 Task: Open Card Tax Planning Review in Board Branding and Messaging Strategies to Workspace Agile Coaching and add a team member Softage.1@softage.net, a label Red, a checklist Dance, an attachment from your google drive, a color Red and finally, add a card description 'Plan and execute company team-building workshop' and a comment 'This task requires us to stay focused on the end goal and not get sidetracked by distractions.'. Add a start date 'Jan 01, 1900' with a due date 'Jan 08, 1900'
Action: Mouse moved to (246, 139)
Screenshot: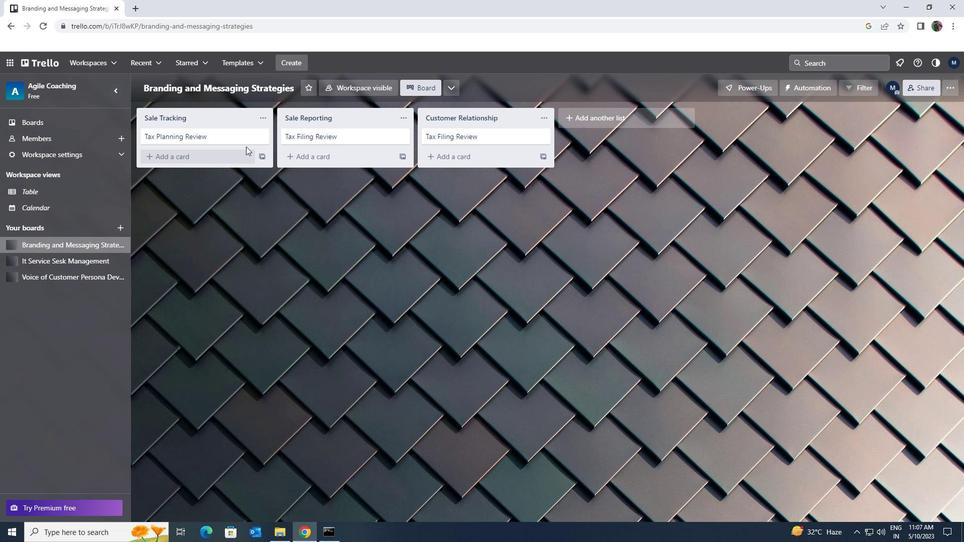 
Action: Mouse pressed left at (246, 139)
Screenshot: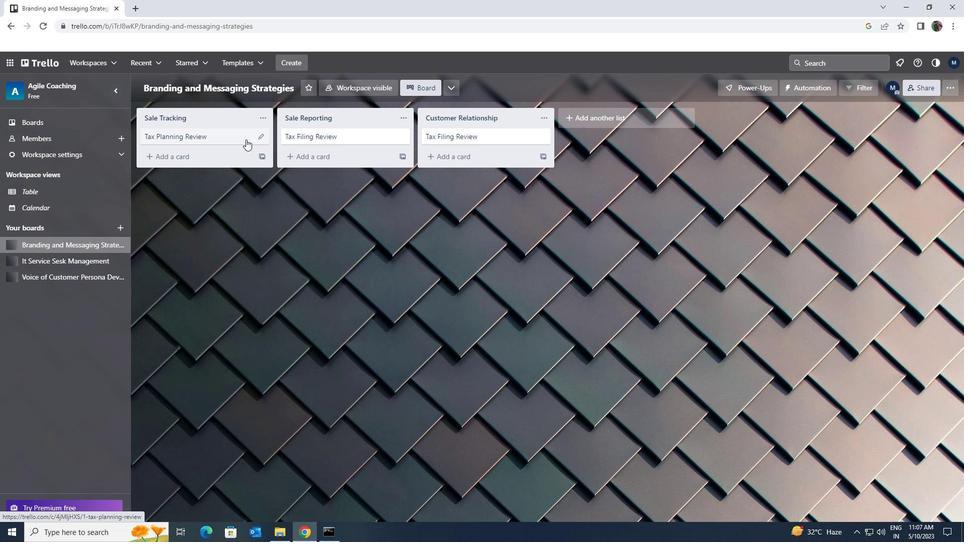 
Action: Mouse moved to (597, 140)
Screenshot: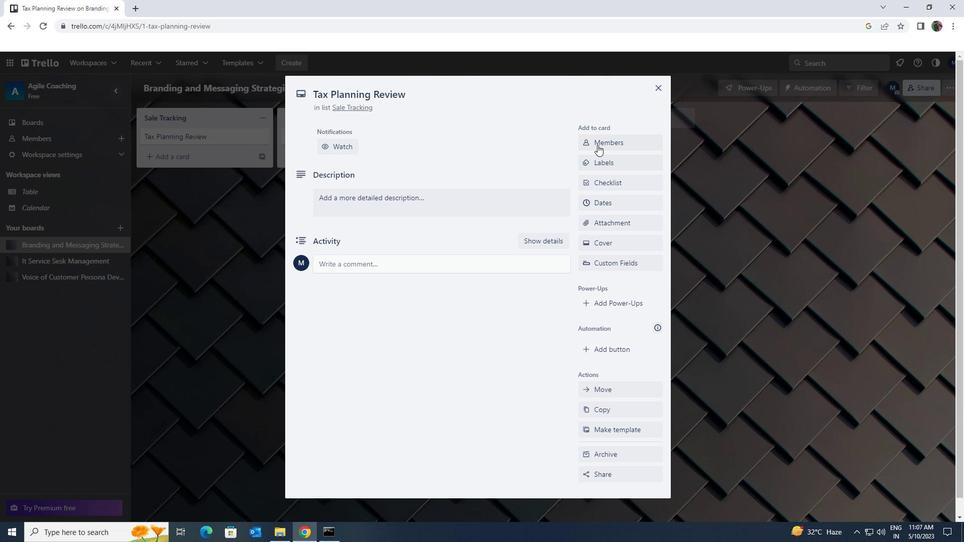 
Action: Mouse pressed left at (597, 140)
Screenshot: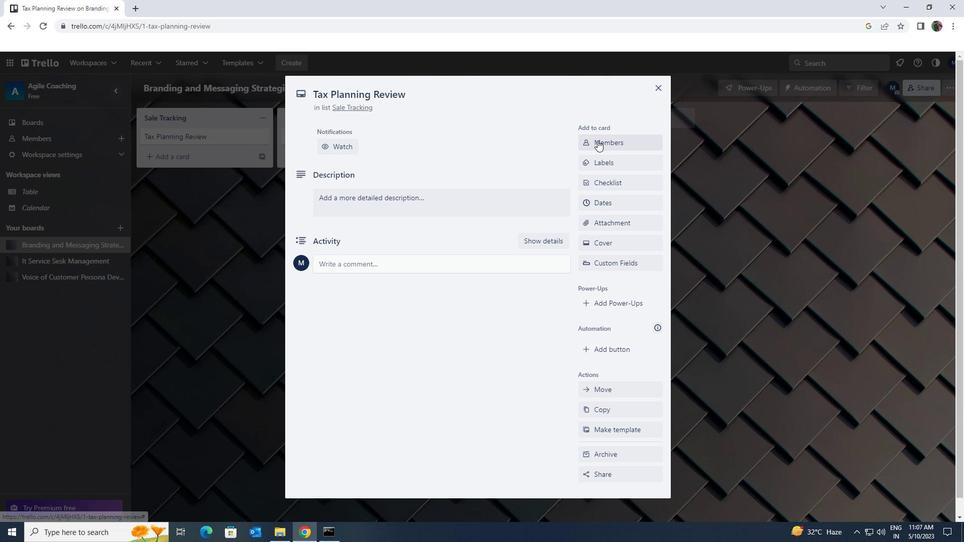 
Action: Mouse moved to (614, 185)
Screenshot: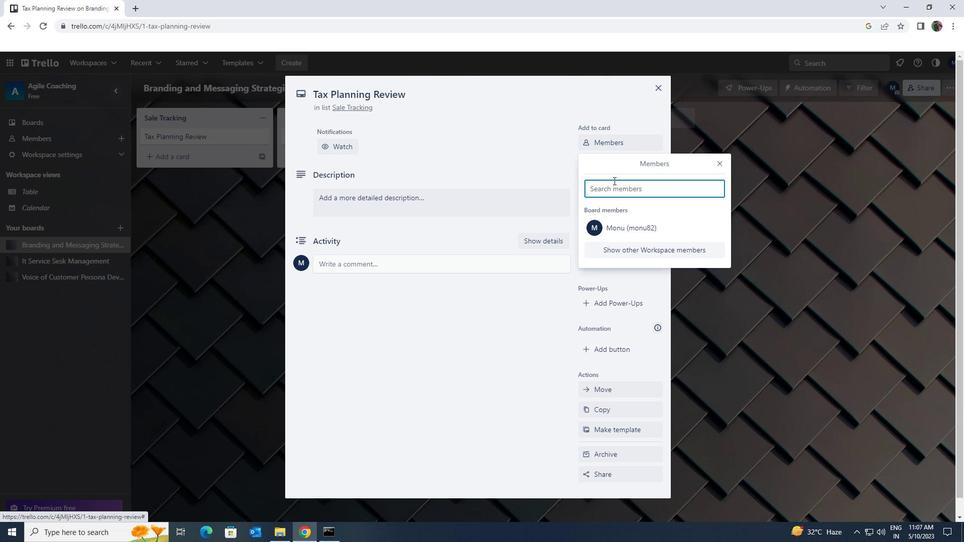 
Action: Mouse pressed left at (614, 185)
Screenshot: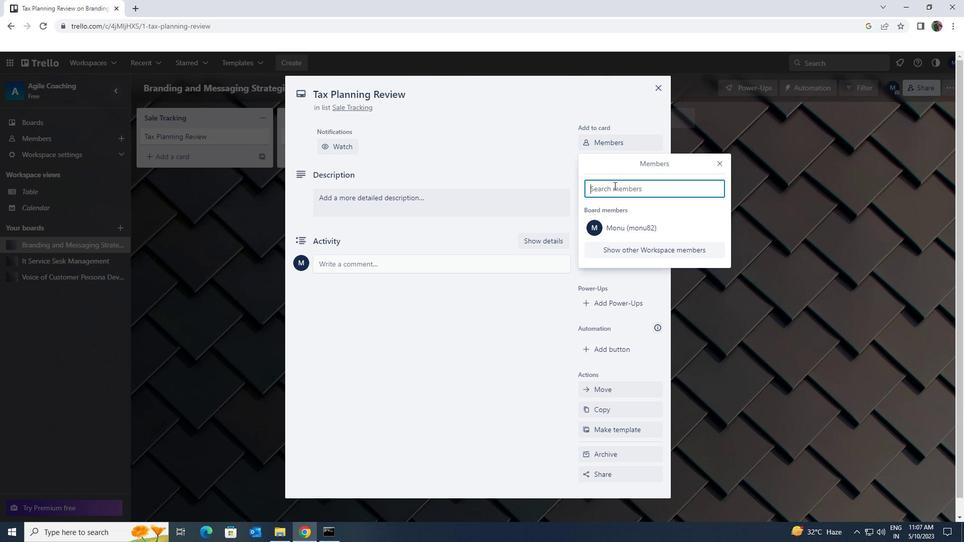 
Action: Key pressed <Key.shift><Key.shift><Key.shift>SOFTAGE.1<Key.shift>@<Key.shift>SOFTAGE.NET
Screenshot: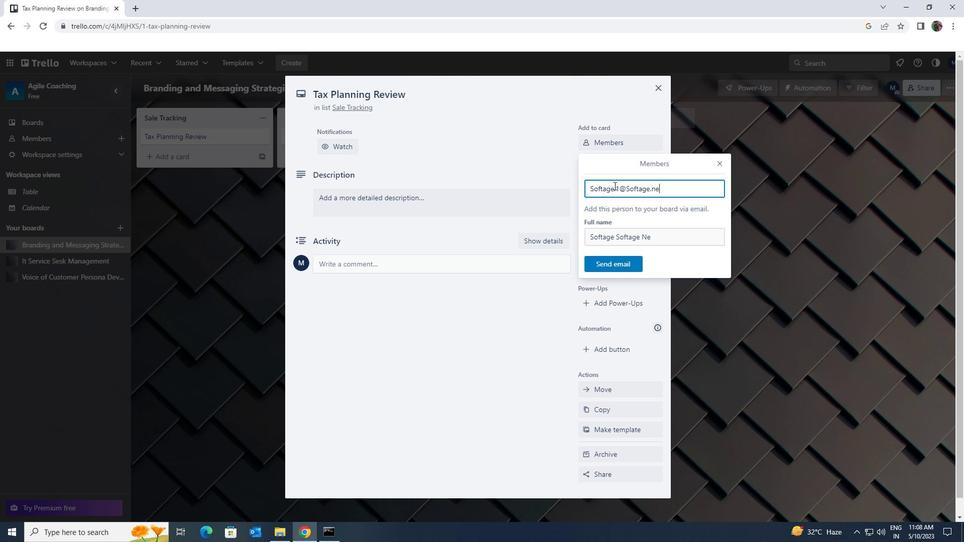 
Action: Mouse moved to (623, 261)
Screenshot: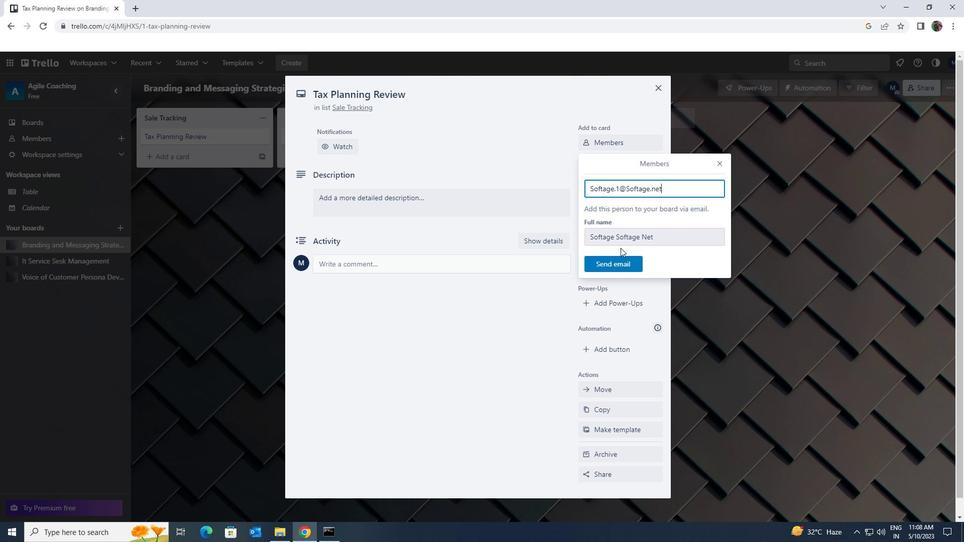 
Action: Mouse pressed left at (623, 261)
Screenshot: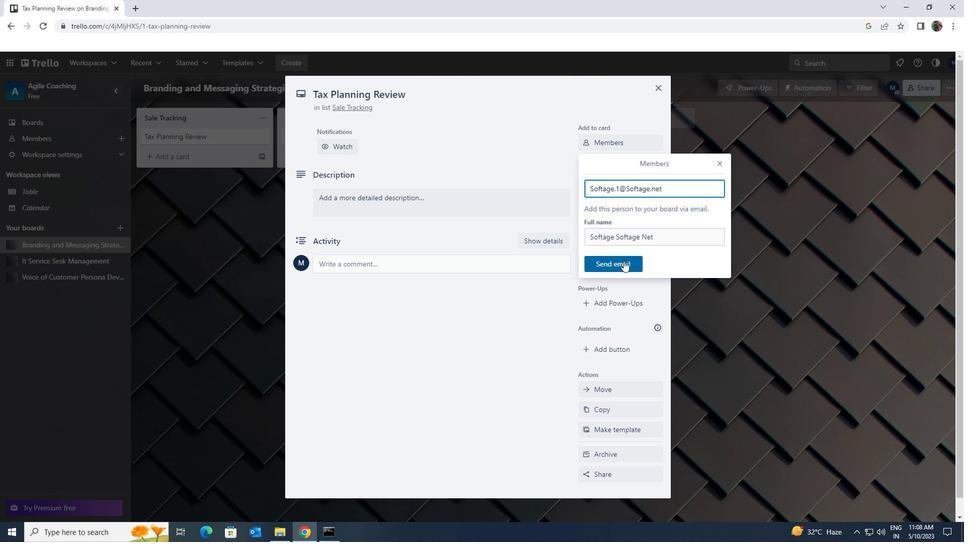
Action: Mouse moved to (617, 200)
Screenshot: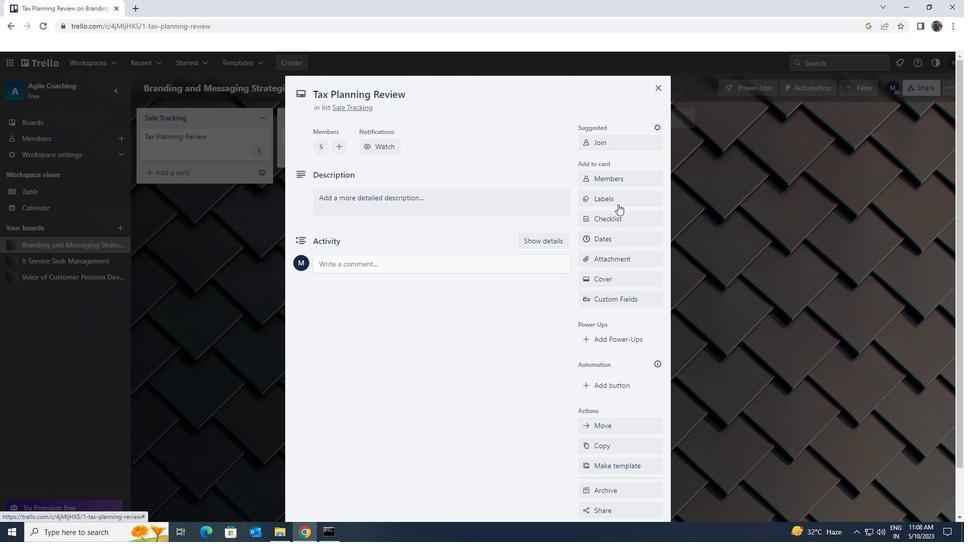 
Action: Mouse pressed left at (617, 200)
Screenshot: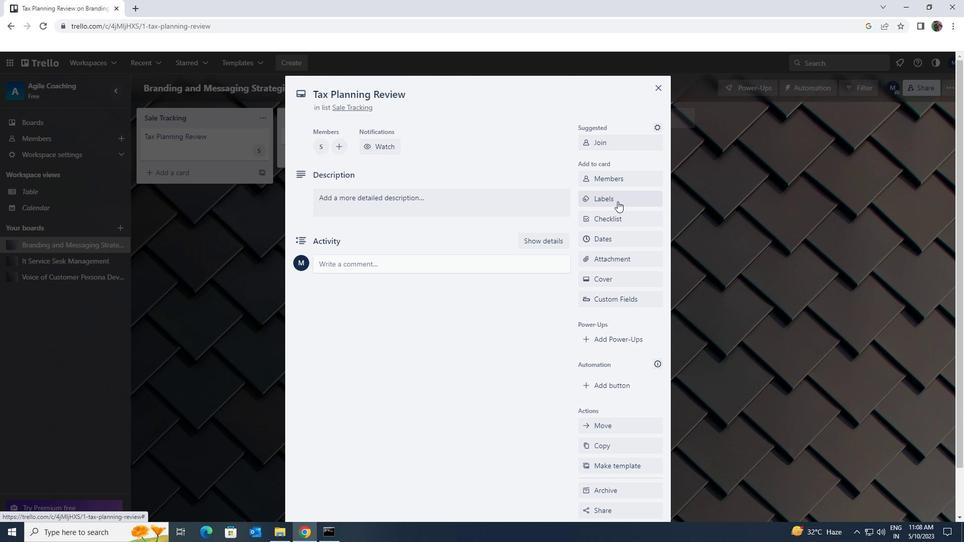 
Action: Mouse moved to (641, 394)
Screenshot: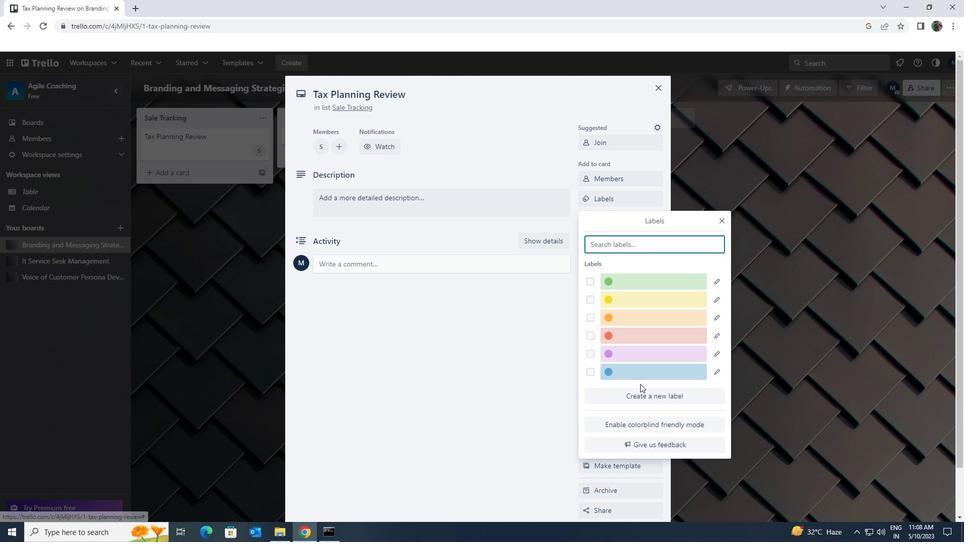 
Action: Mouse pressed left at (641, 394)
Screenshot: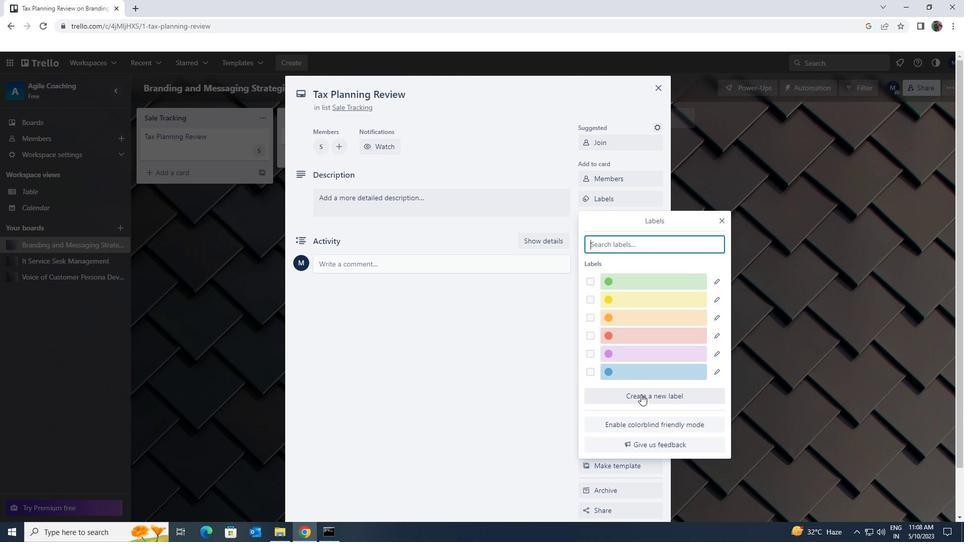 
Action: Mouse moved to (679, 382)
Screenshot: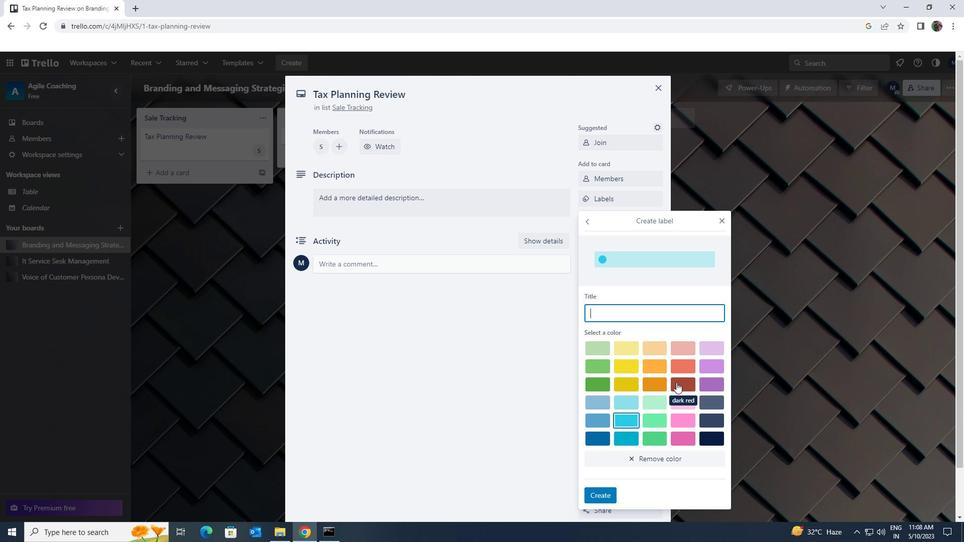 
Action: Mouse pressed left at (679, 382)
Screenshot: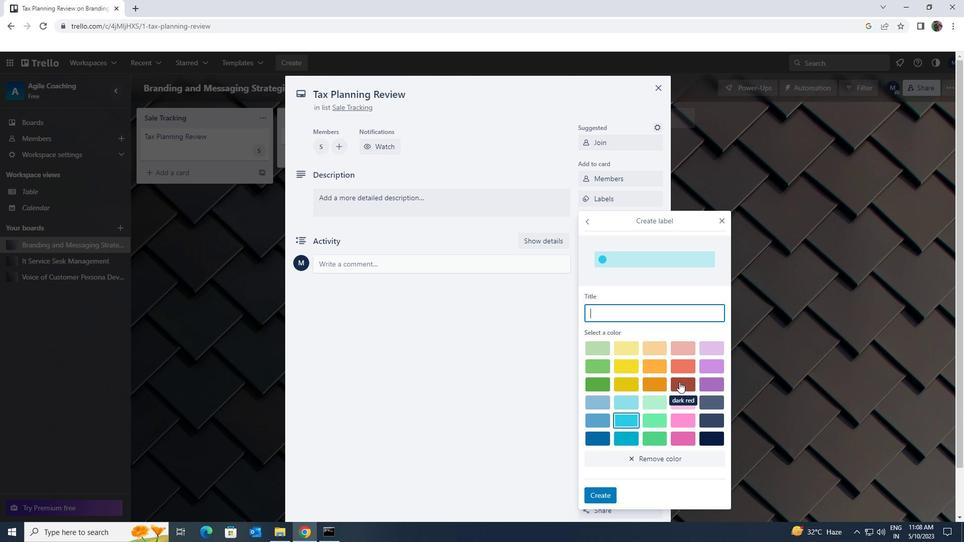 
Action: Mouse moved to (605, 494)
Screenshot: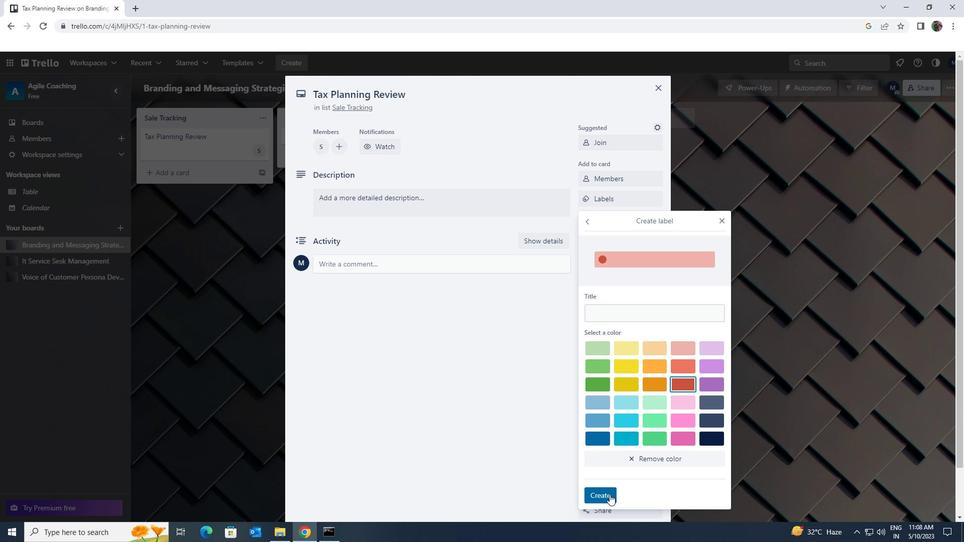 
Action: Mouse pressed left at (605, 494)
Screenshot: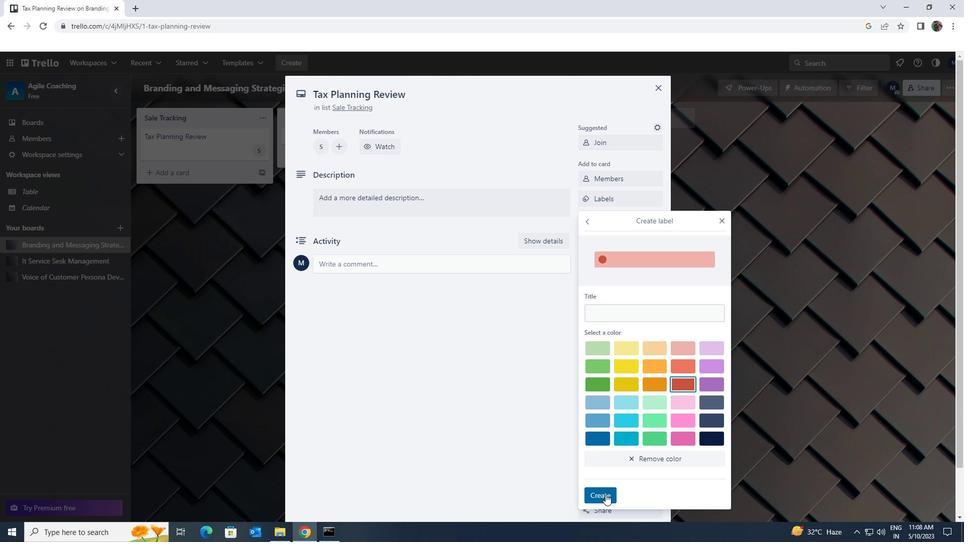 
Action: Mouse moved to (718, 221)
Screenshot: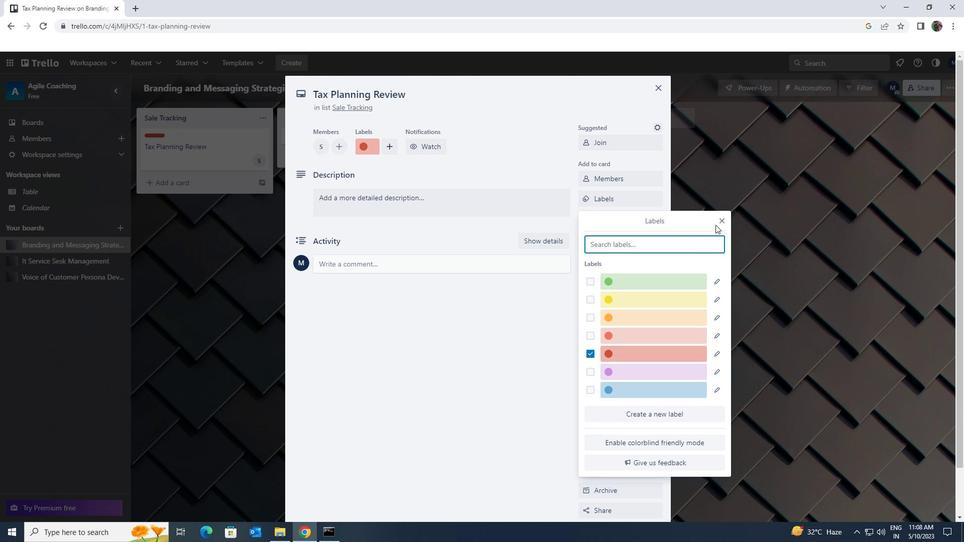 
Action: Mouse pressed left at (718, 221)
Screenshot: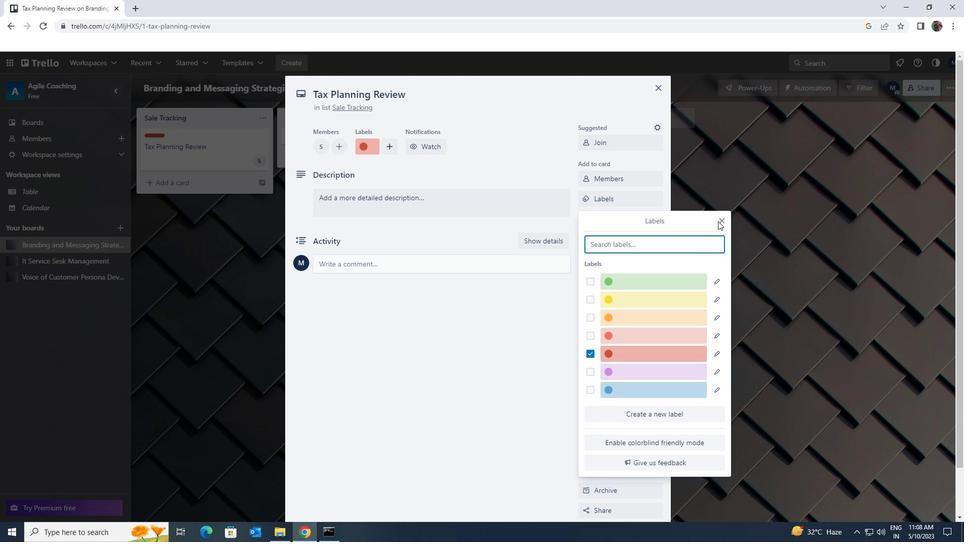 
Action: Mouse moved to (726, 219)
Screenshot: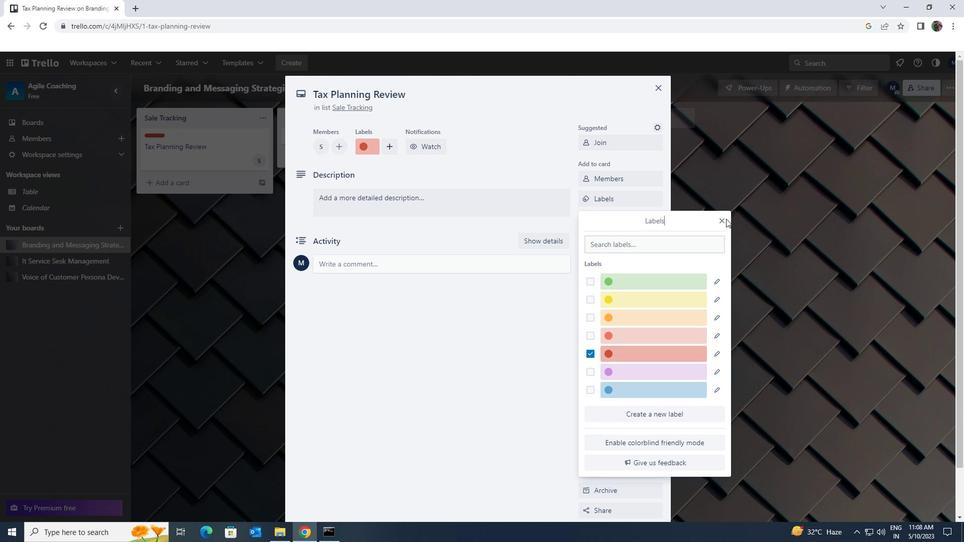 
Action: Mouse pressed left at (726, 219)
Screenshot: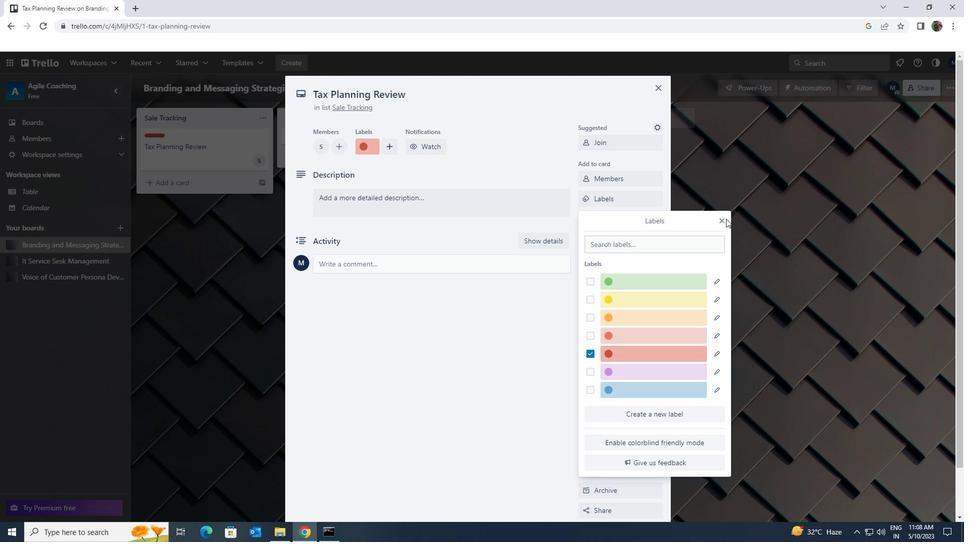 
Action: Mouse moved to (722, 222)
Screenshot: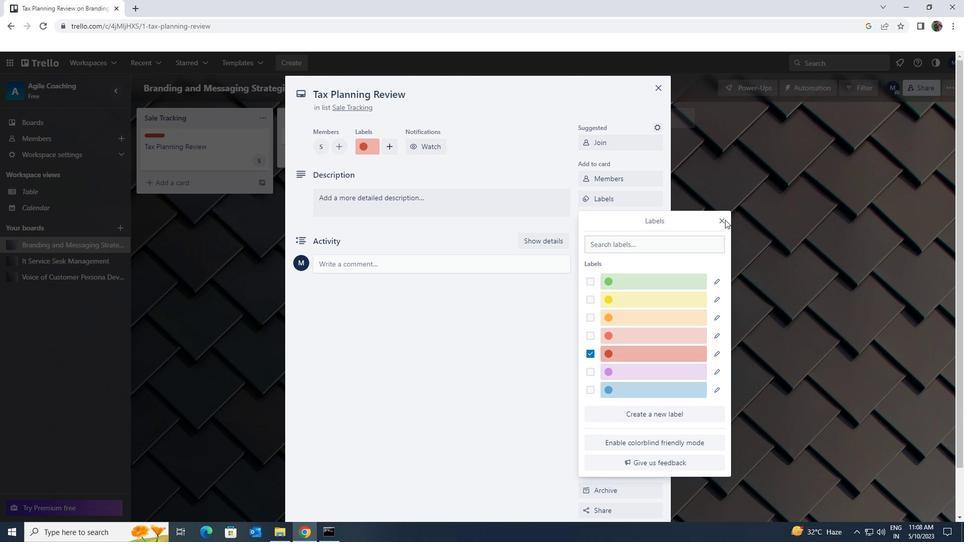 
Action: Mouse pressed left at (722, 222)
Screenshot: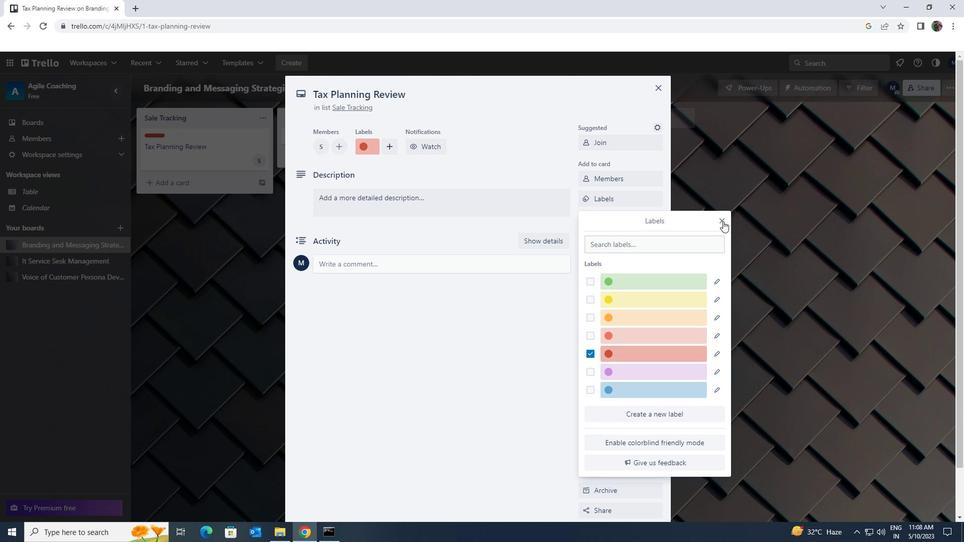 
Action: Mouse moved to (649, 219)
Screenshot: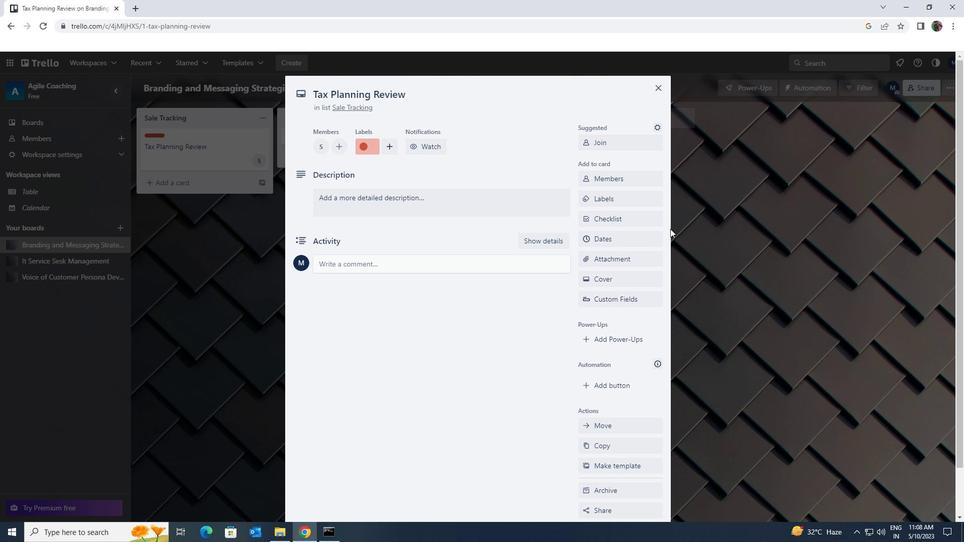 
Action: Mouse pressed left at (649, 219)
Screenshot: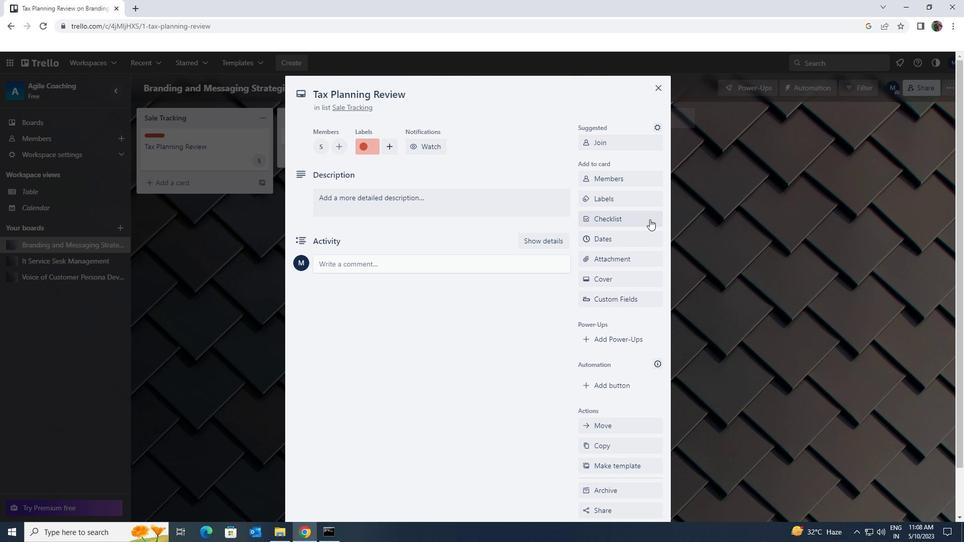 
Action: Mouse moved to (637, 269)
Screenshot: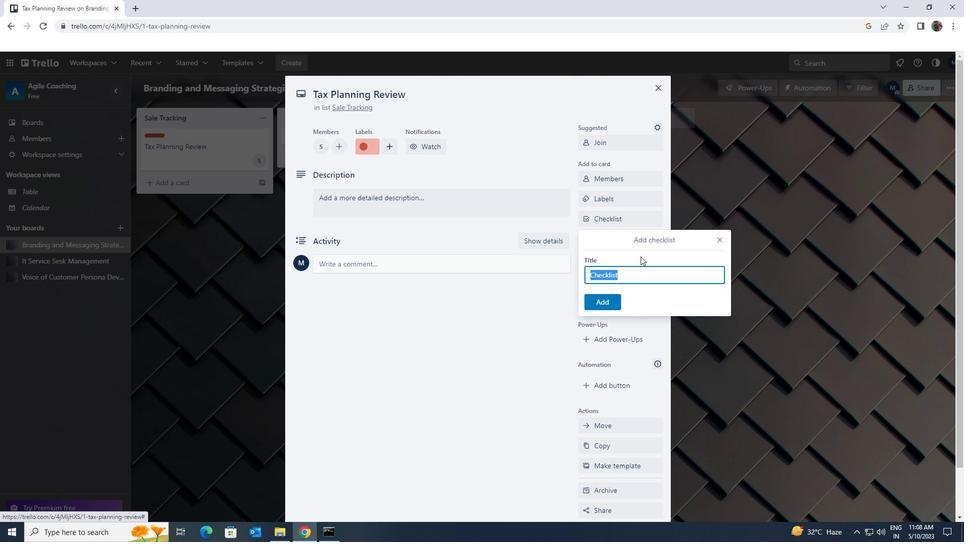 
Action: Key pressed <Key.shift>DANCE
Screenshot: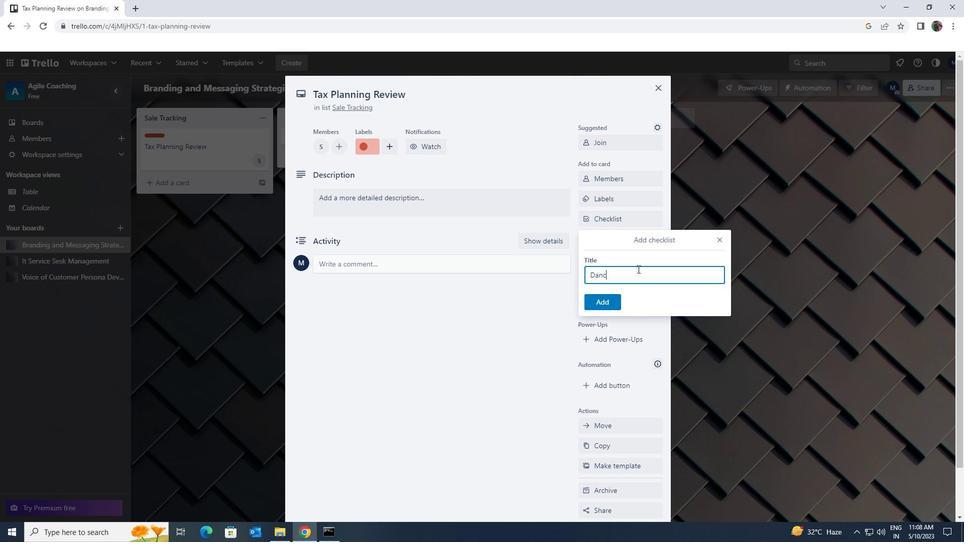 
Action: Mouse moved to (603, 301)
Screenshot: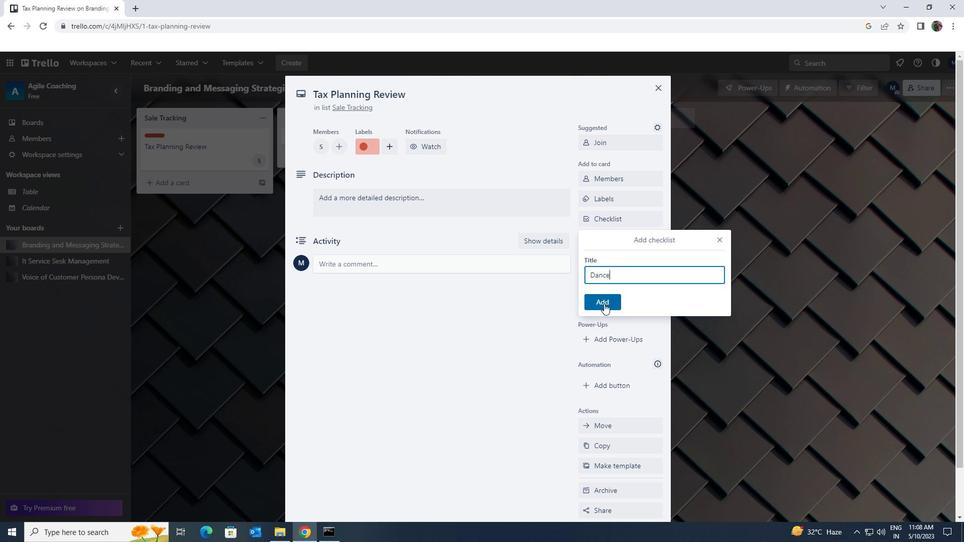 
Action: Mouse pressed left at (603, 301)
Screenshot: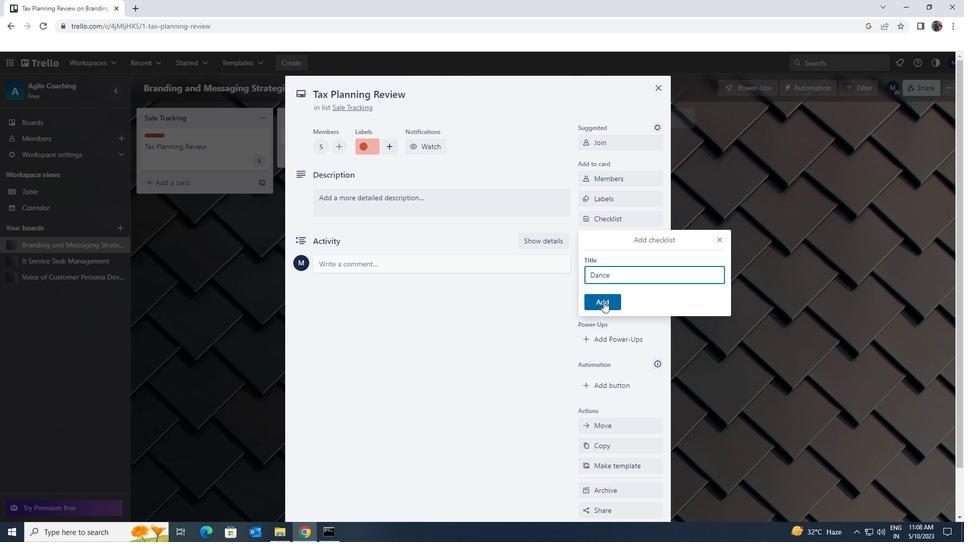 
Action: Mouse moved to (600, 259)
Screenshot: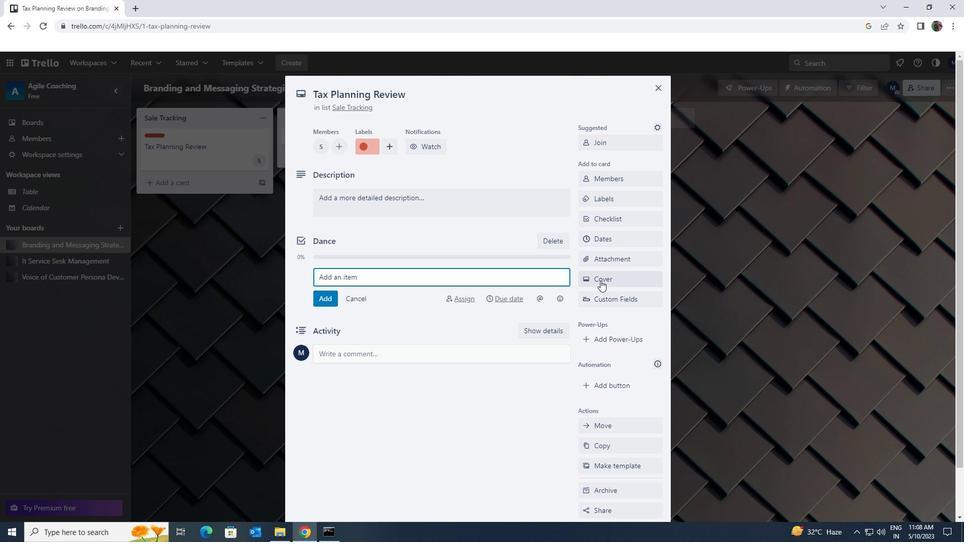 
Action: Mouse pressed left at (600, 259)
Screenshot: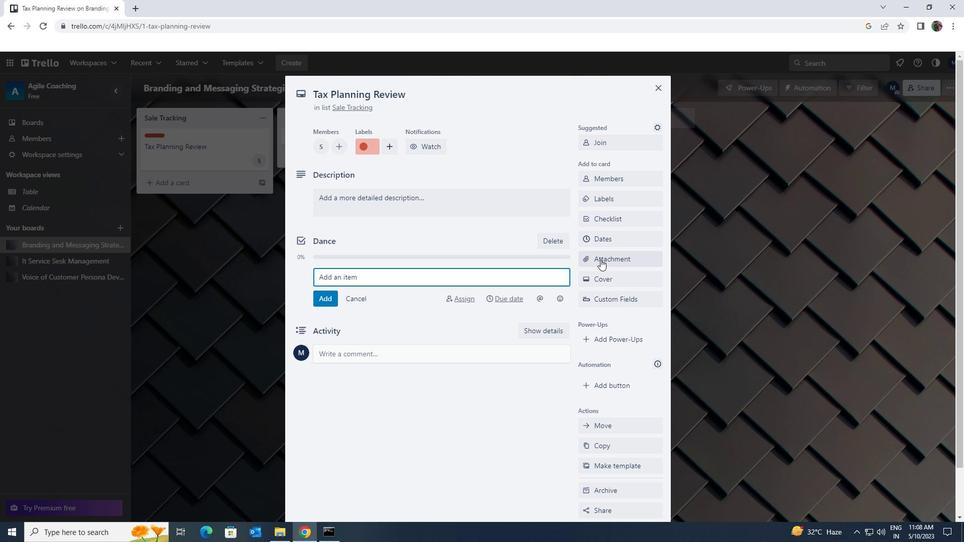 
Action: Mouse moved to (615, 336)
Screenshot: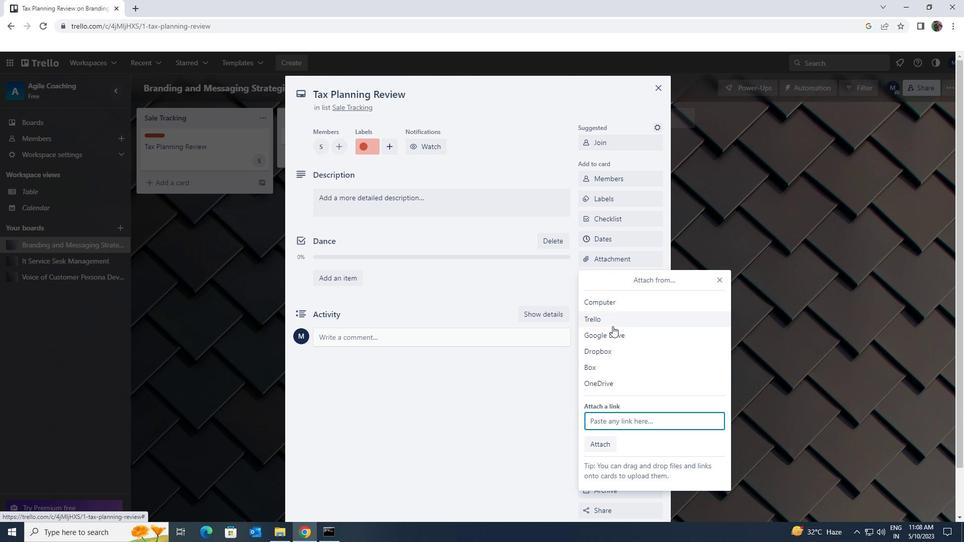 
Action: Mouse pressed left at (615, 336)
Screenshot: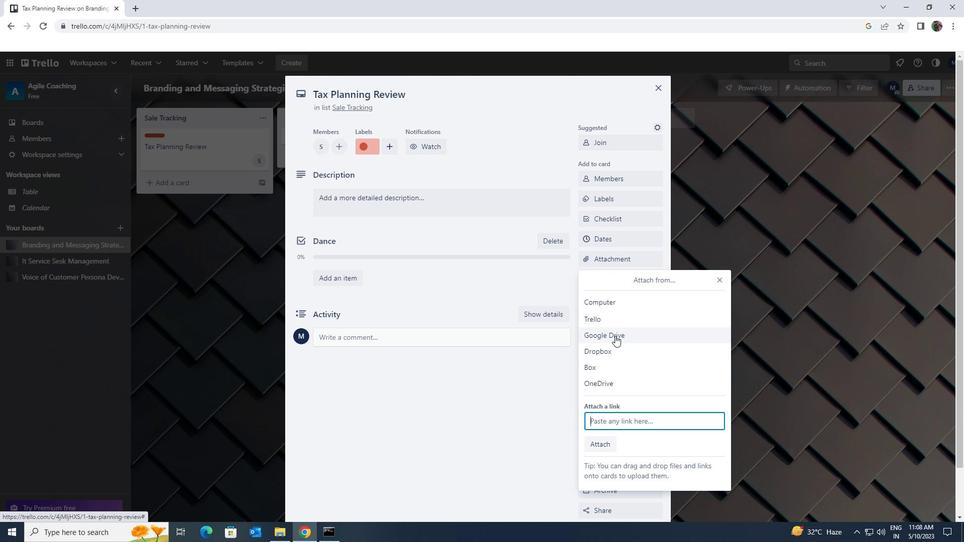 
Action: Mouse moved to (369, 365)
Screenshot: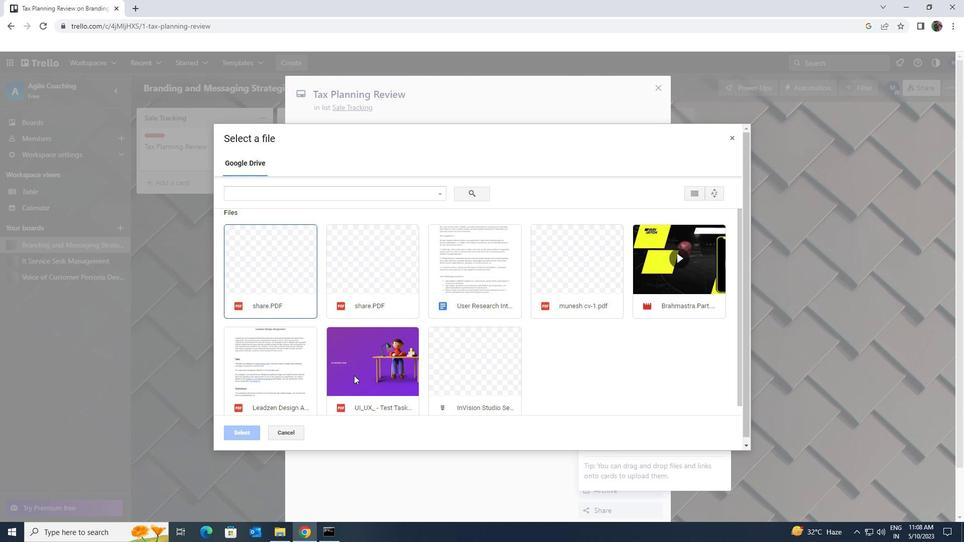 
Action: Mouse pressed left at (369, 365)
Screenshot: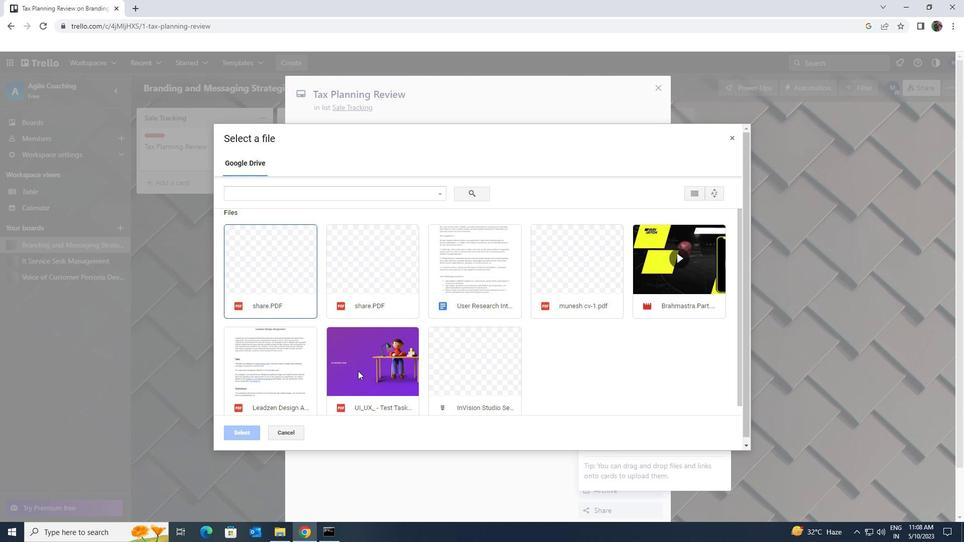 
Action: Mouse moved to (244, 433)
Screenshot: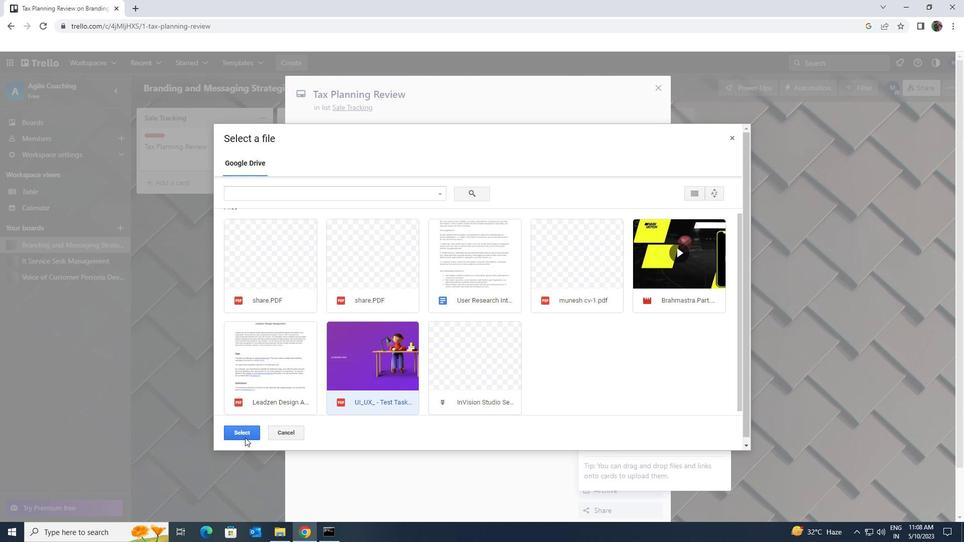 
Action: Mouse pressed left at (244, 433)
Screenshot: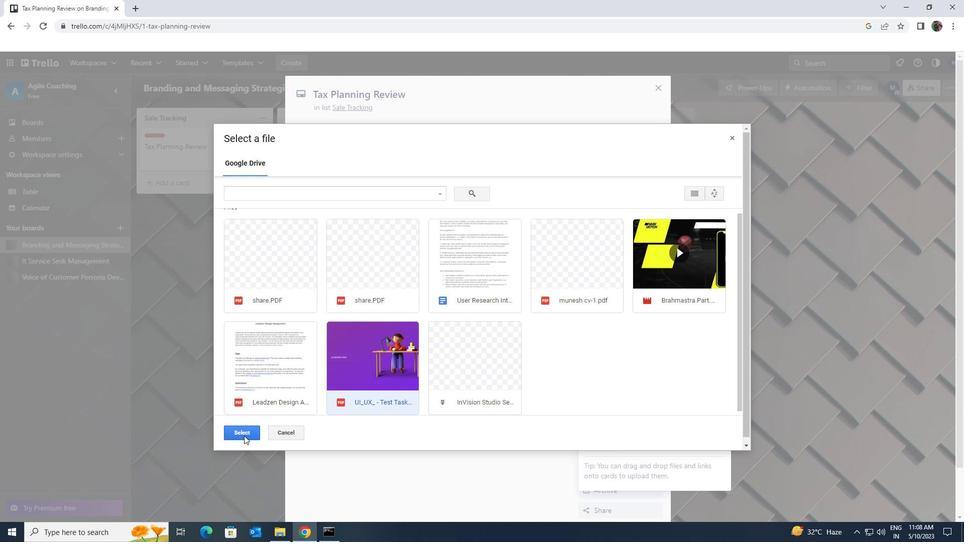 
Action: Mouse moved to (384, 203)
Screenshot: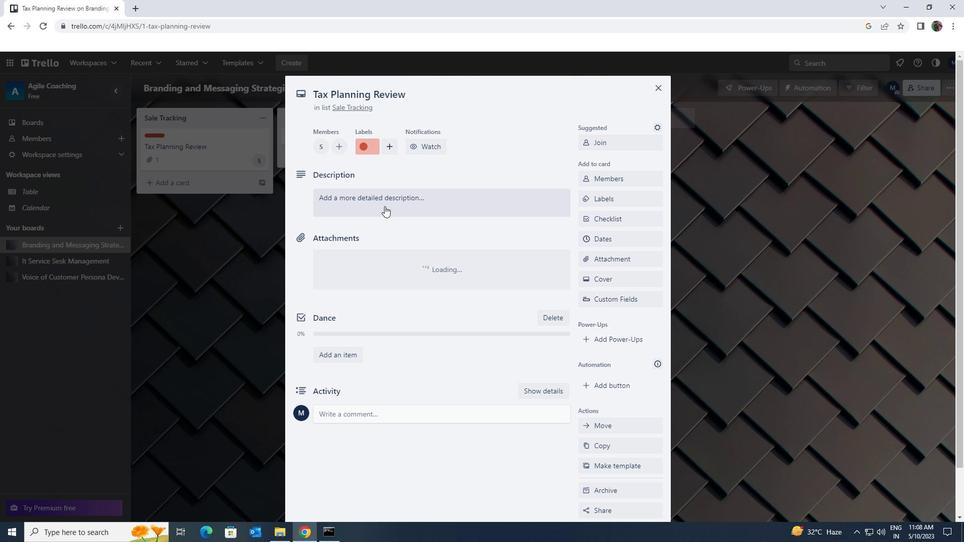 
Action: Mouse pressed left at (384, 203)
Screenshot: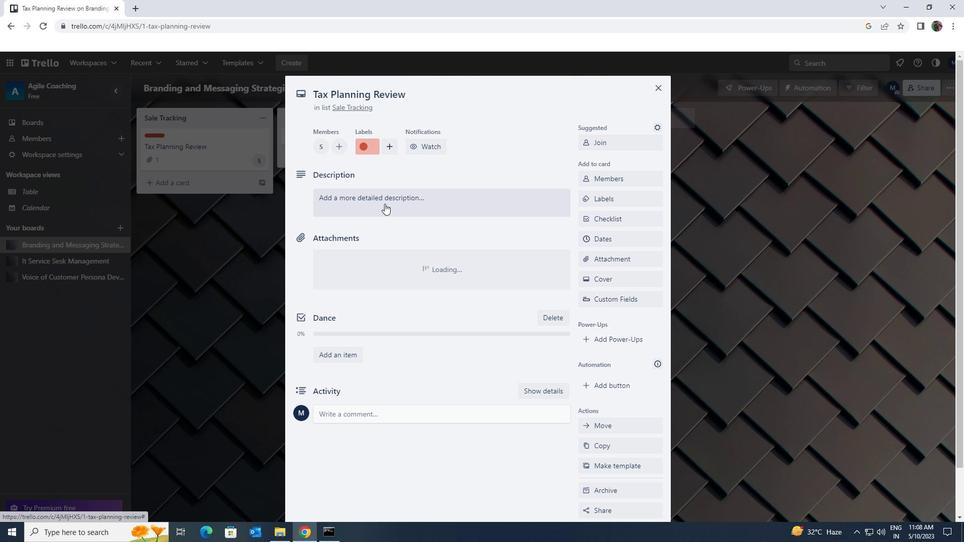 
Action: Mouse moved to (384, 203)
Screenshot: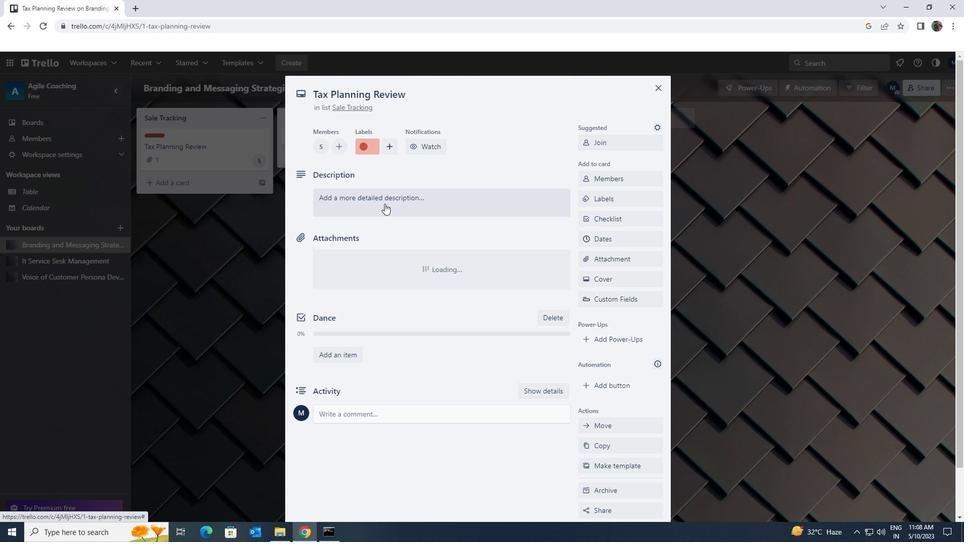 
Action: Key pressed <Key.shift><Key.shift>PALN<Key.space>AND<Key.space><Key.shift><Key.shift><Key.shift><Key.shift>EXECUTE<Key.space><Key.shift>COMPANY<Key.space><Key.shift>TEAM<Key.space><Key.shift>BUILDING<Key.space><Key.shift>WORKSHOP<Key.space>
Screenshot: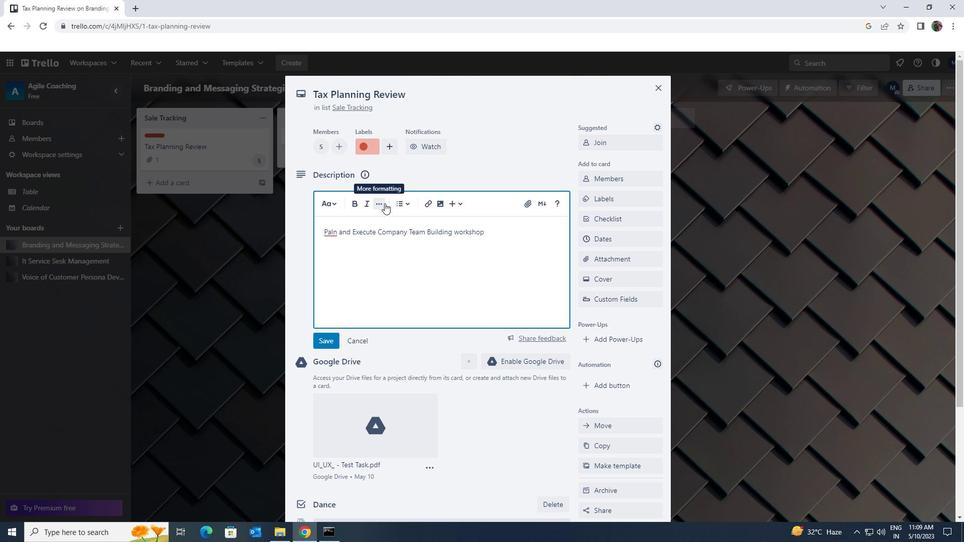 
Action: Mouse moved to (328, 340)
Screenshot: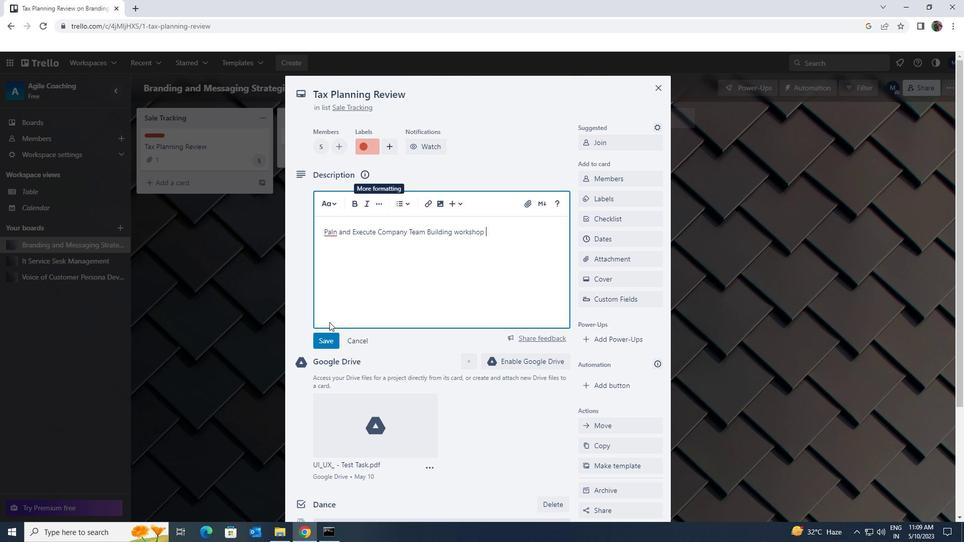 
Action: Mouse pressed left at (328, 340)
Screenshot: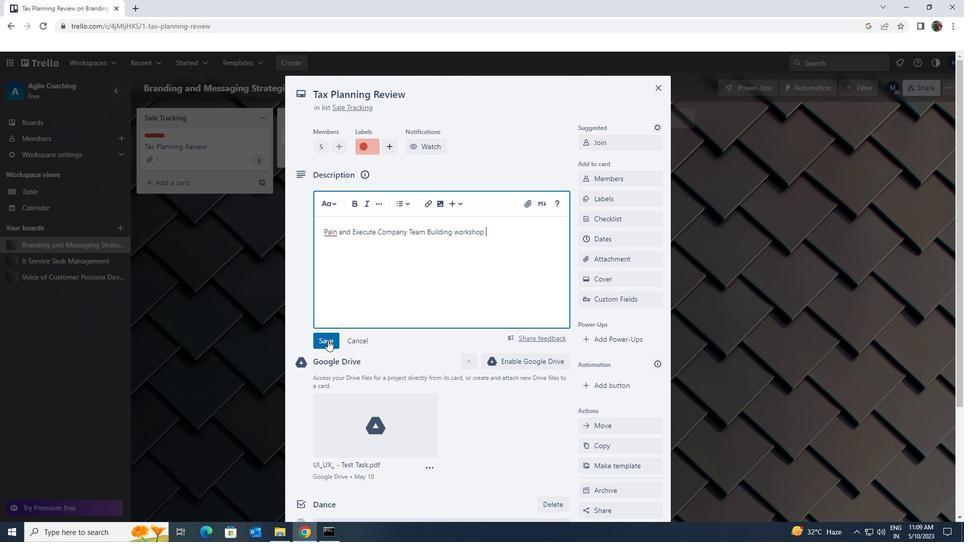 
Action: Mouse moved to (359, 328)
Screenshot: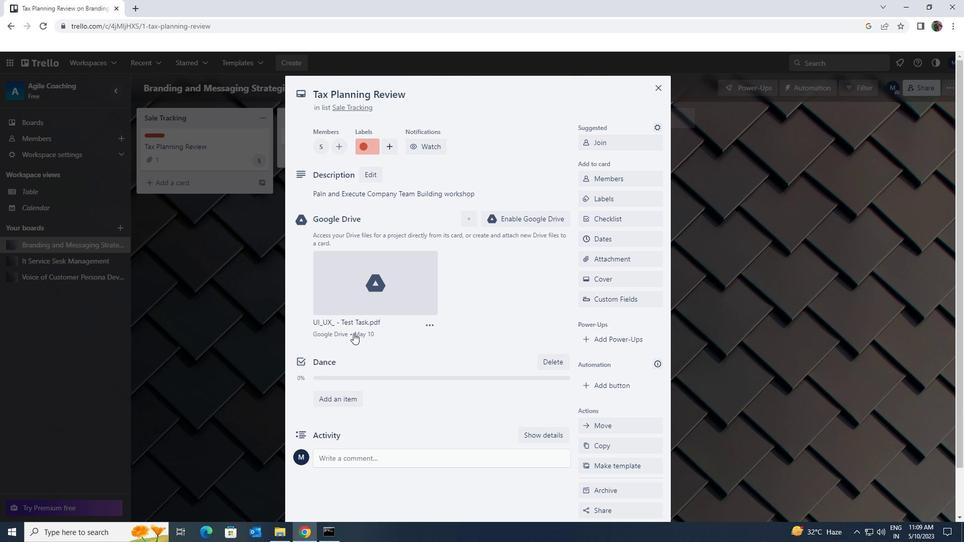 
Action: Mouse scrolled (359, 327) with delta (0, 0)
Screenshot: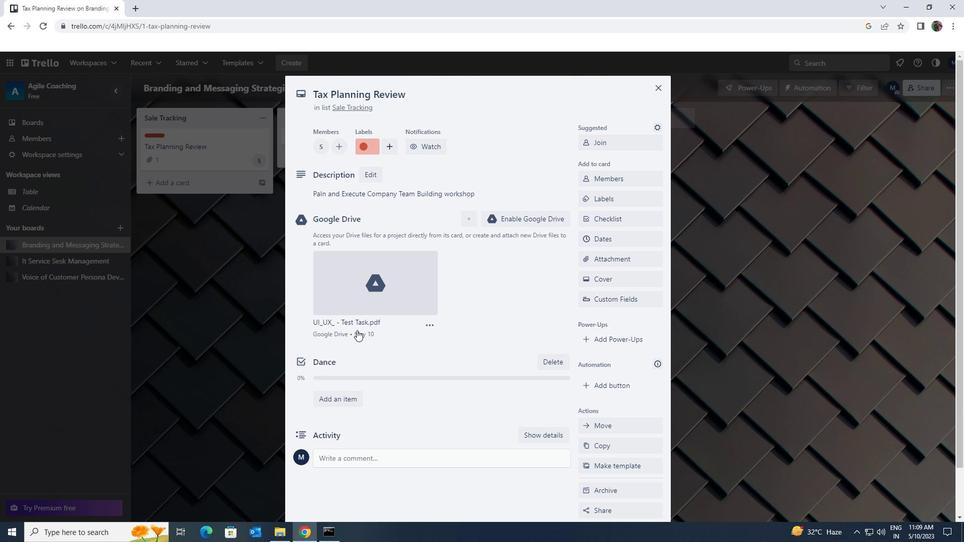 
Action: Mouse scrolled (359, 327) with delta (0, 0)
Screenshot: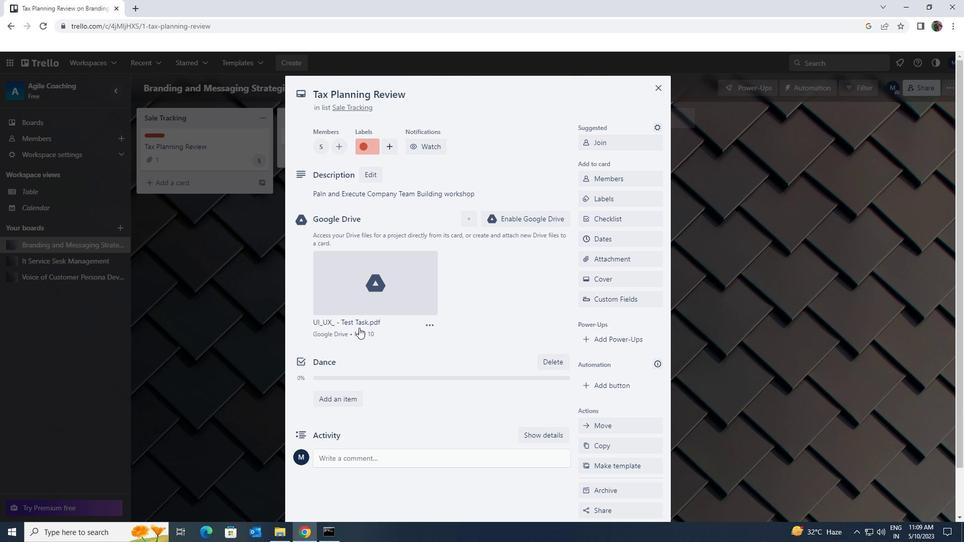 
Action: Mouse scrolled (359, 327) with delta (0, 0)
Screenshot: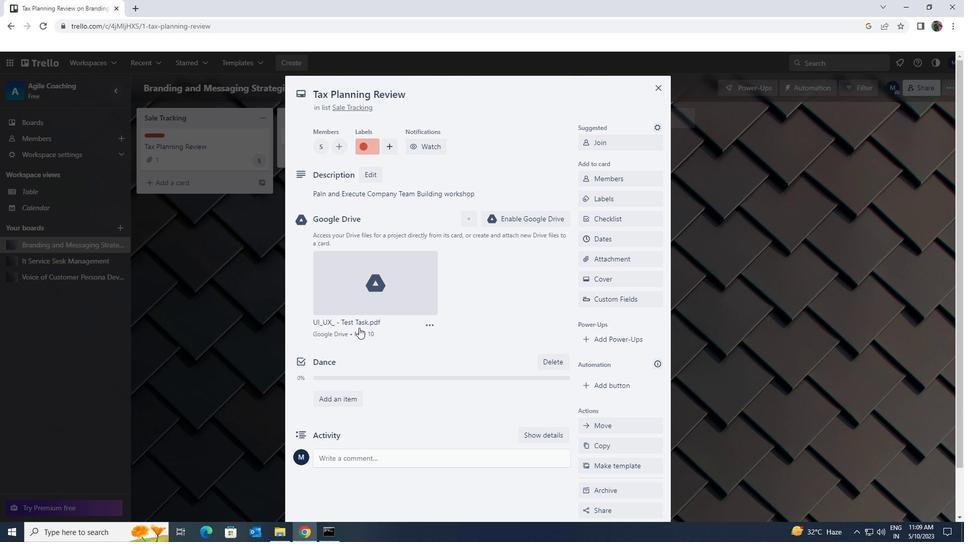 
Action: Mouse scrolled (359, 327) with delta (0, 0)
Screenshot: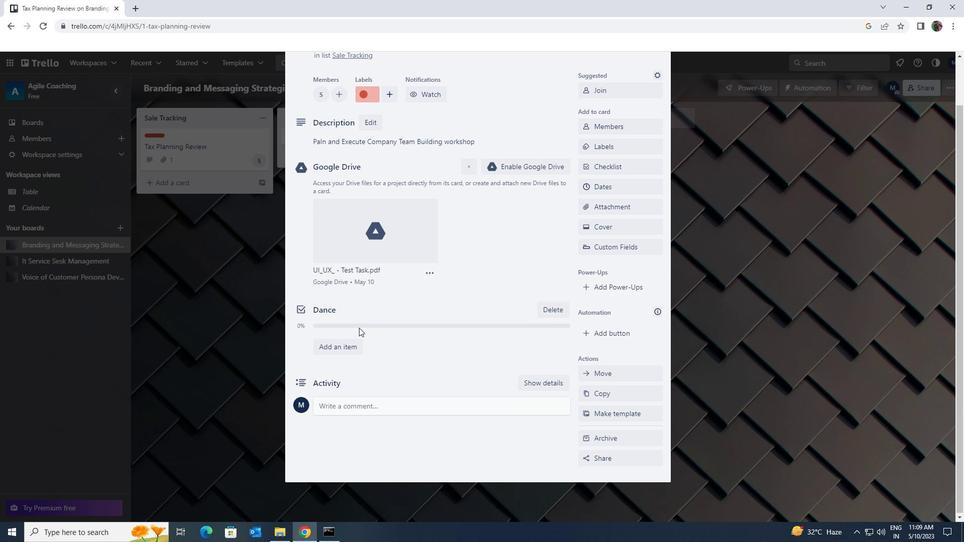 
Action: Mouse scrolled (359, 327) with delta (0, 0)
Screenshot: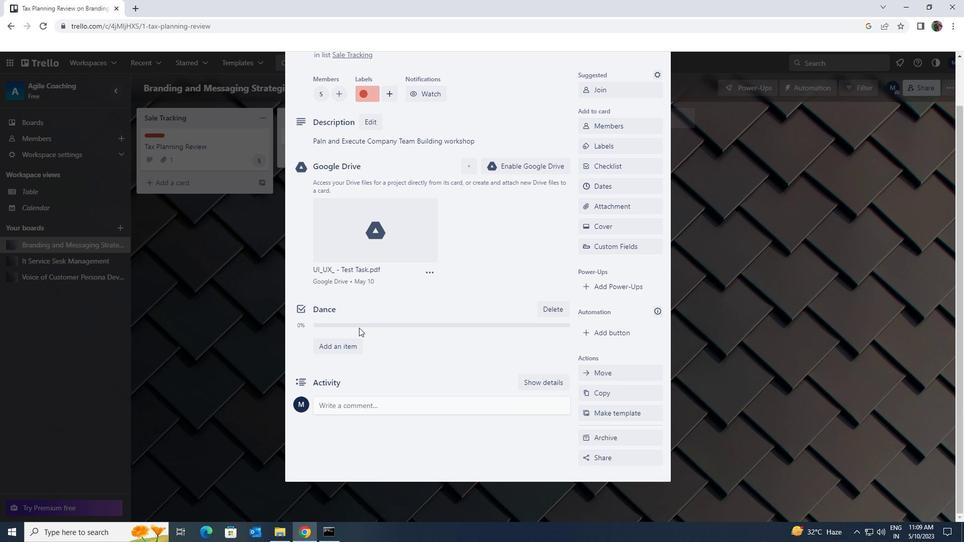 
Action: Mouse moved to (355, 405)
Screenshot: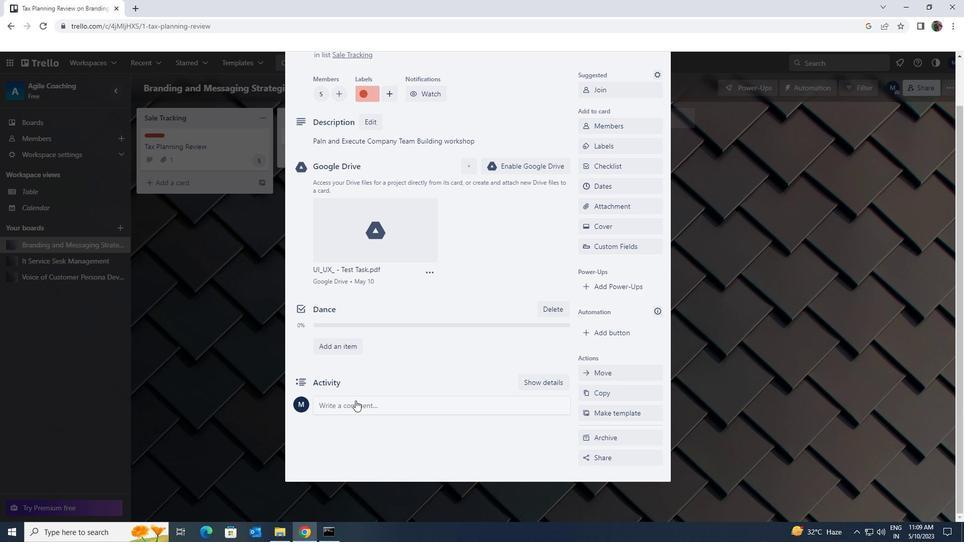 
Action: Mouse pressed left at (355, 405)
Screenshot: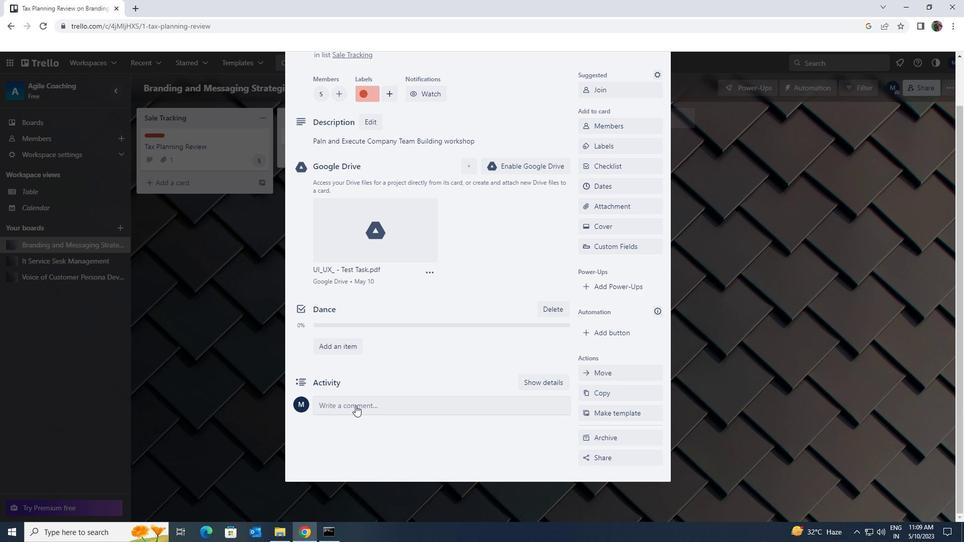 
Action: Mouse moved to (355, 402)
Screenshot: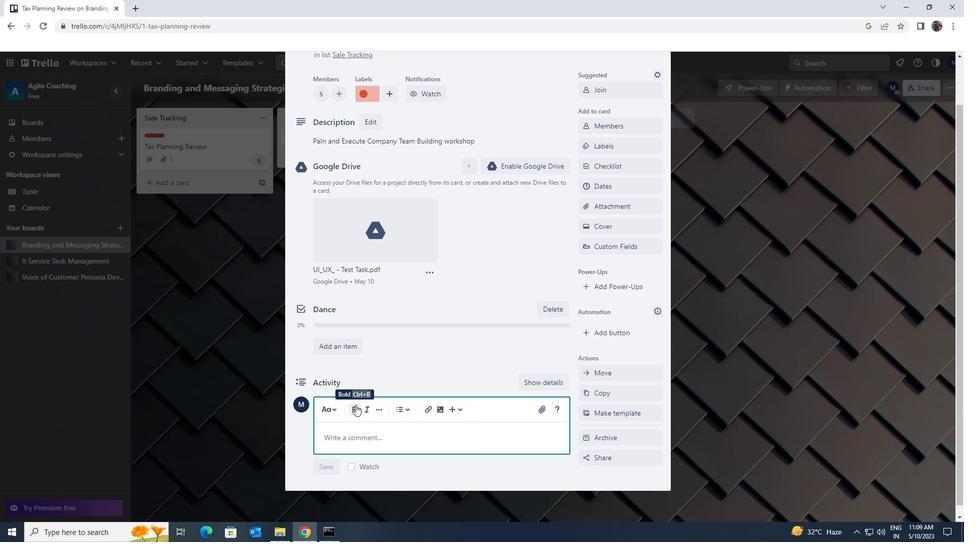 
Action: Key pressed <Key.shift>THIS<Key.space><Key.shift>TASK<Key.space><Key.shift>REQUIRES<Key.space><Key.shift>TO<Key.space><Key.shift><Key.shift><Key.shift><Key.shift><Key.shift><Key.shift><Key.shift><Key.shift><Key.shift><Key.shift>US<Key.space><Key.shift>TO<Key.space>STAY<Key.space><Key.shift><Key.shift><Key.shift><Key.shift><Key.shift>FOCUSED<Key.space>N<Key.space>THE<Key.space>END<Key.space>GOAL<Key.space>NOT<Key.space>GET<Key.space>SIDETRACKED<Key.space>BY<Key.space>DISTRACTION<Key.space>
Screenshot: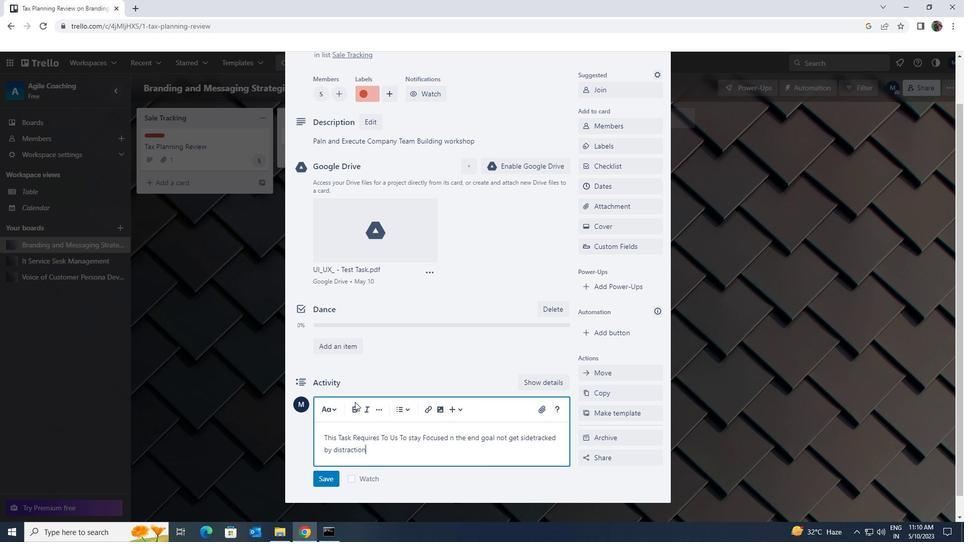 
Action: Mouse moved to (346, 407)
Screenshot: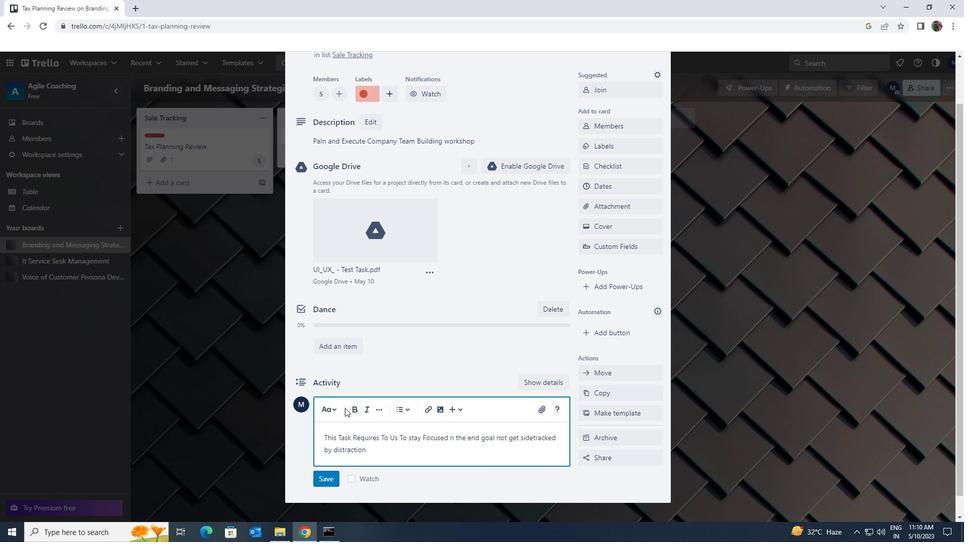
Action: Mouse scrolled (346, 407) with delta (0, 0)
Screenshot: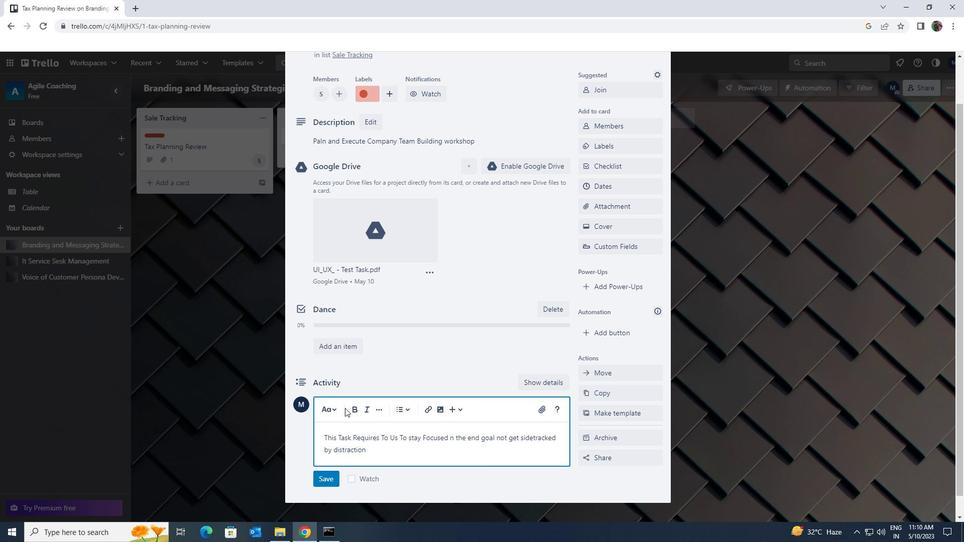 
Action: Mouse scrolled (346, 407) with delta (0, 0)
Screenshot: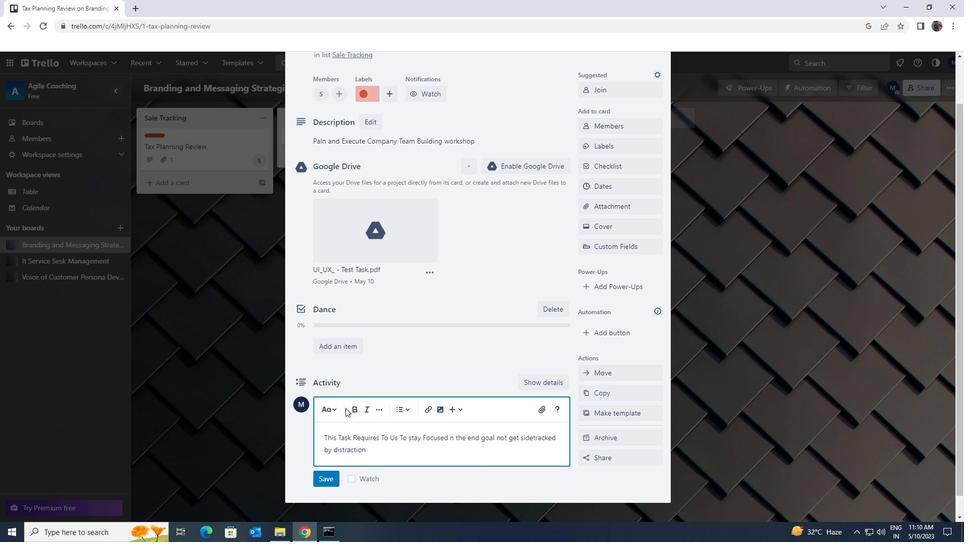 
Action: Mouse moved to (333, 458)
Screenshot: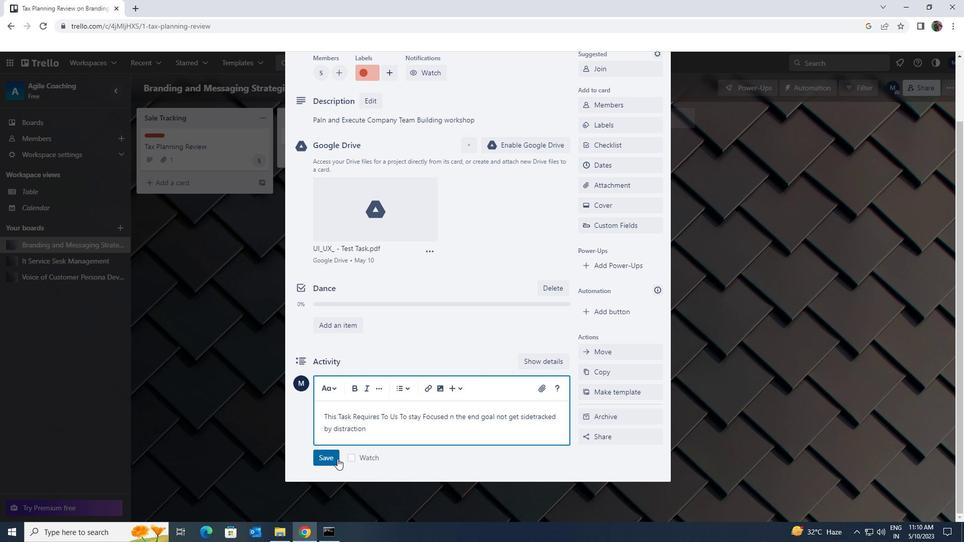 
Action: Mouse pressed left at (333, 458)
Screenshot: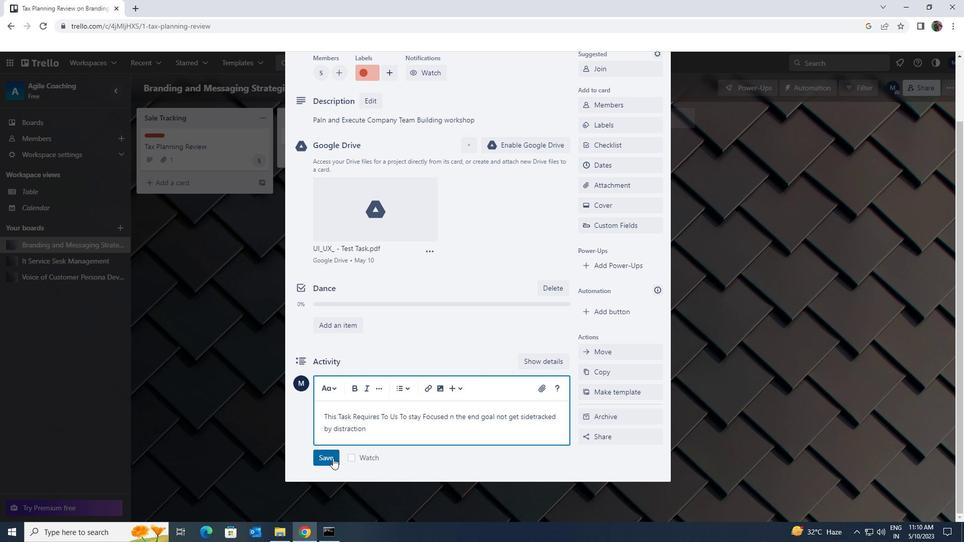 
Action: Mouse moved to (612, 170)
Screenshot: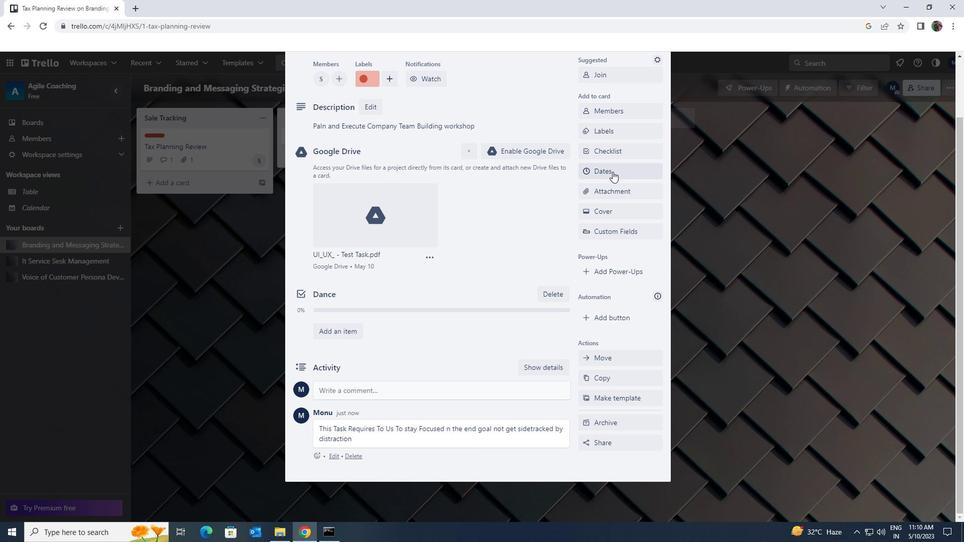 
Action: Mouse pressed left at (612, 170)
Screenshot: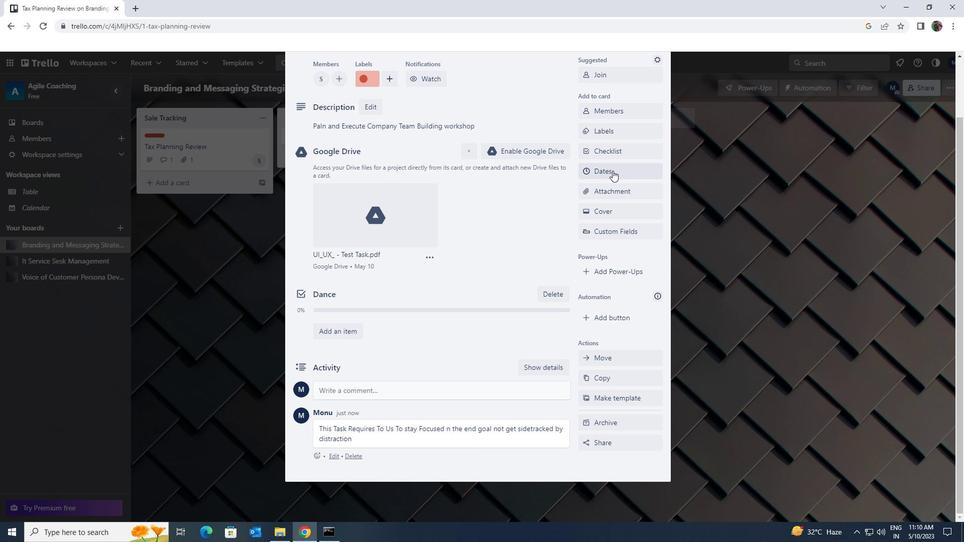 
Action: Mouse moved to (586, 268)
Screenshot: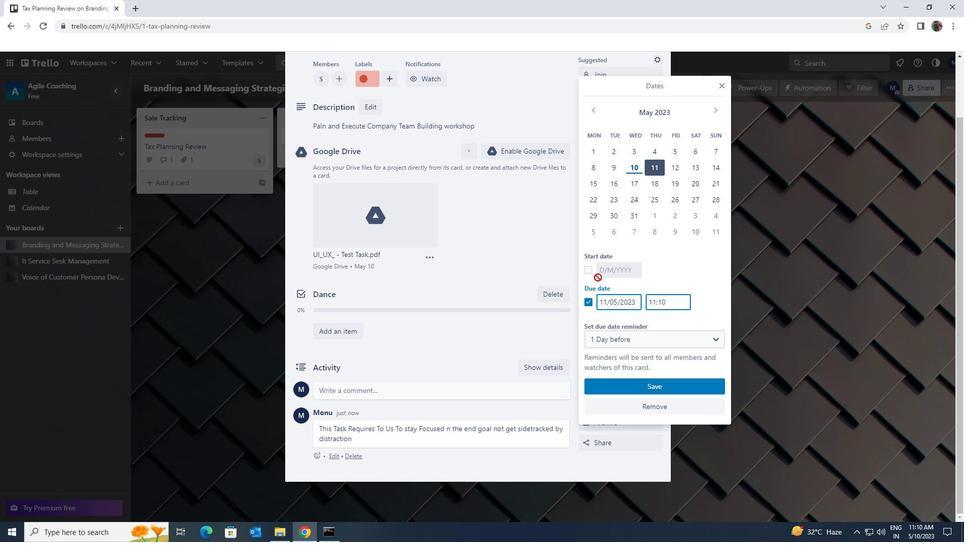 
Action: Mouse pressed left at (586, 268)
Screenshot: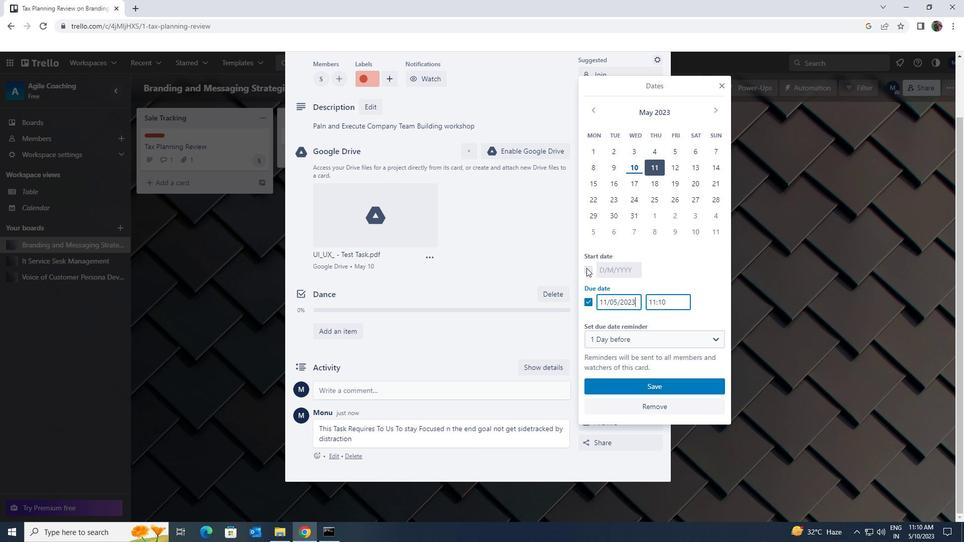 
Action: Mouse moved to (586, 270)
Screenshot: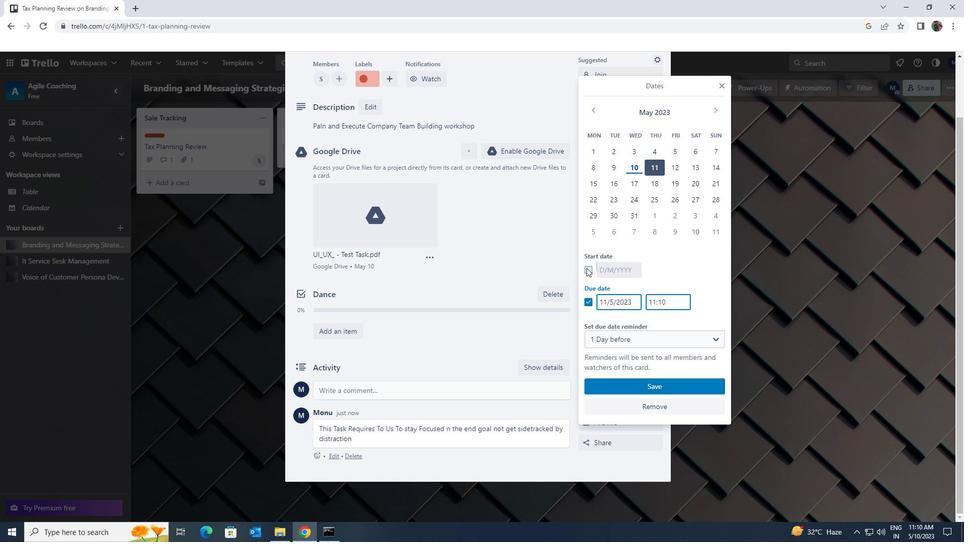 
Action: Mouse pressed left at (586, 270)
Screenshot: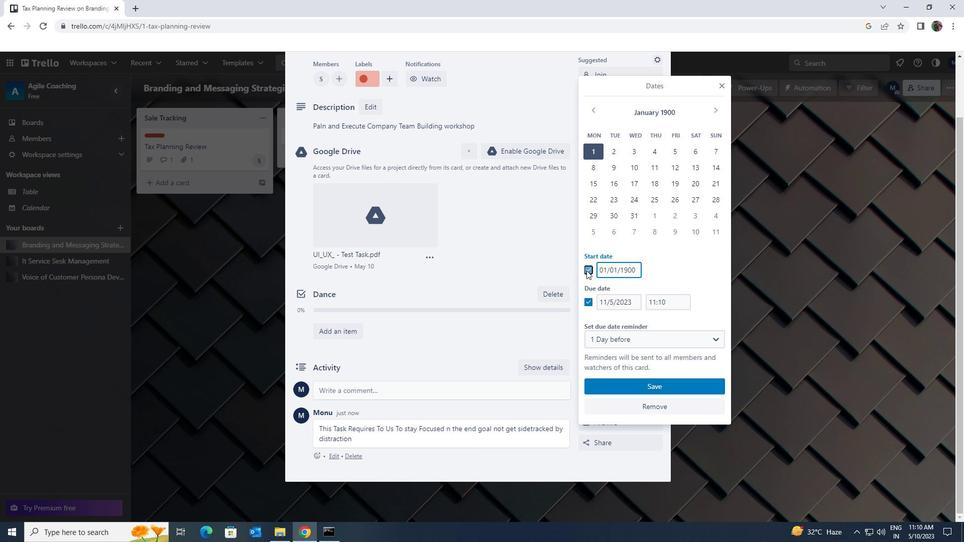 
Action: Mouse pressed left at (586, 270)
Screenshot: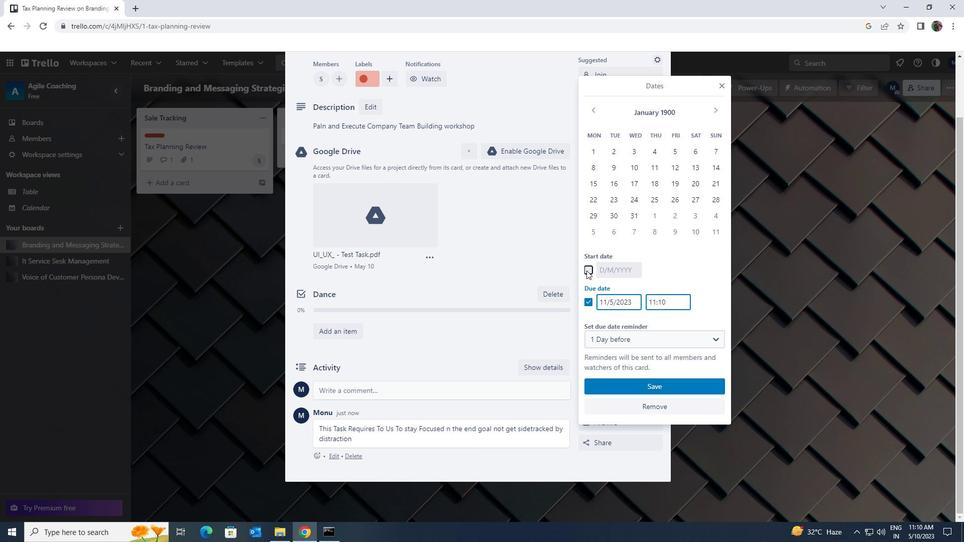 
Action: Mouse moved to (634, 269)
Screenshot: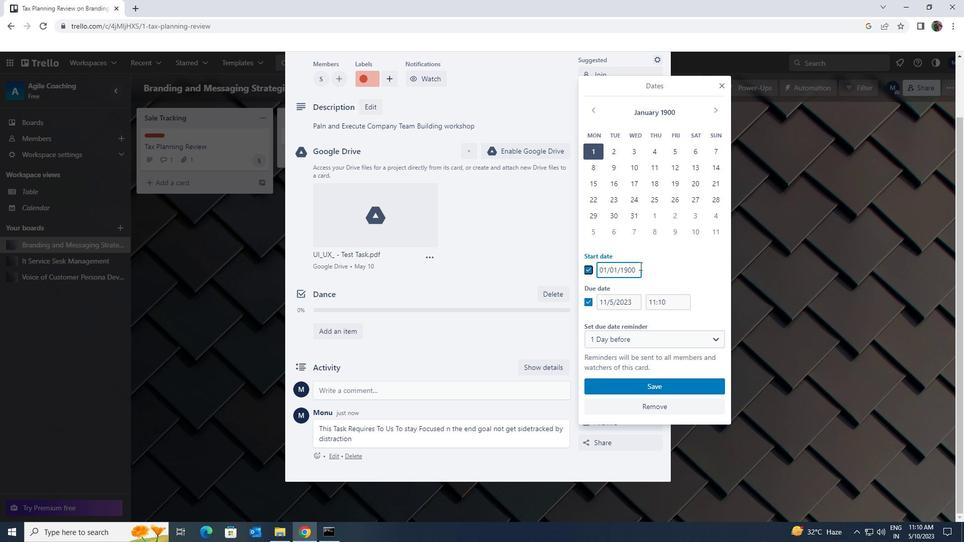 
Action: Mouse pressed left at (634, 269)
Screenshot: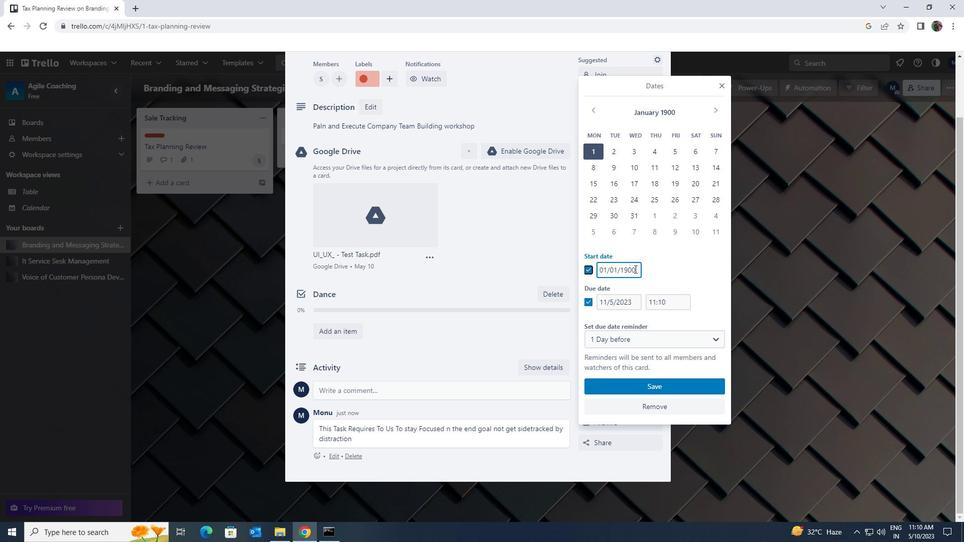 
Action: Mouse moved to (600, 268)
Screenshot: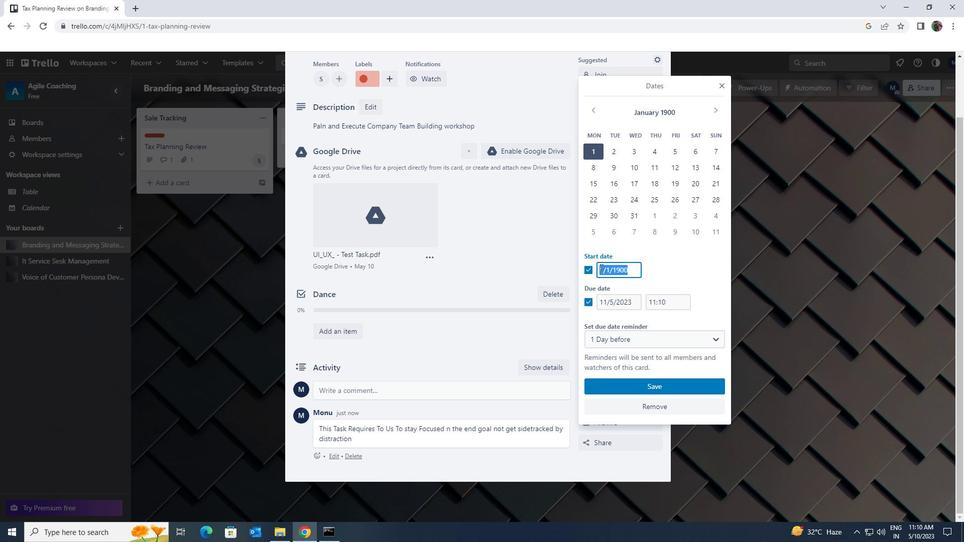 
Action: Key pressed 1/1/1900
Screenshot: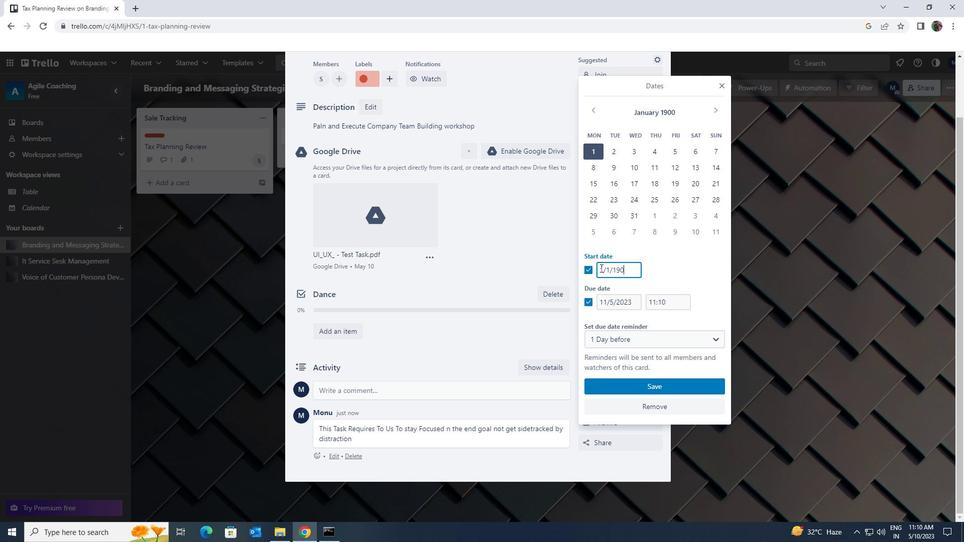 
Action: Mouse moved to (631, 302)
Screenshot: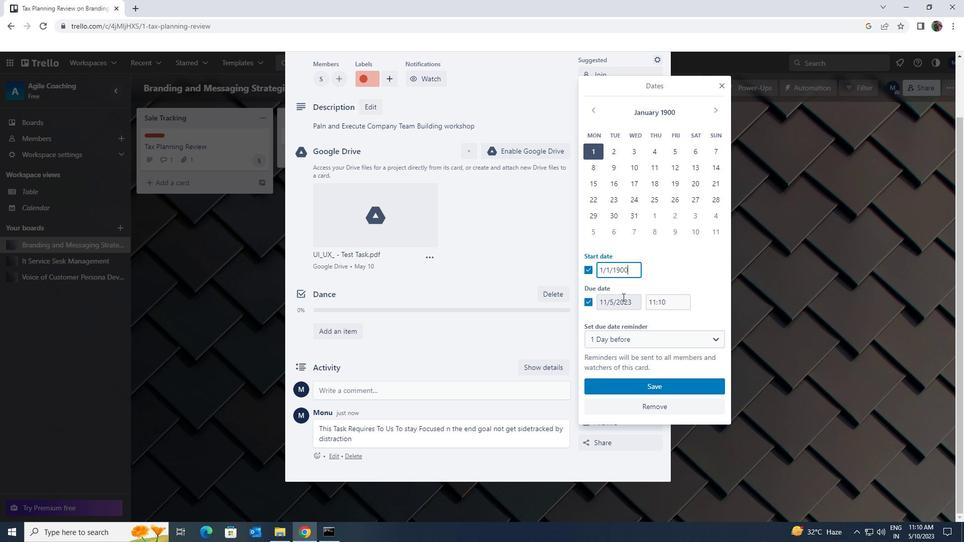 
Action: Mouse pressed left at (631, 302)
Screenshot: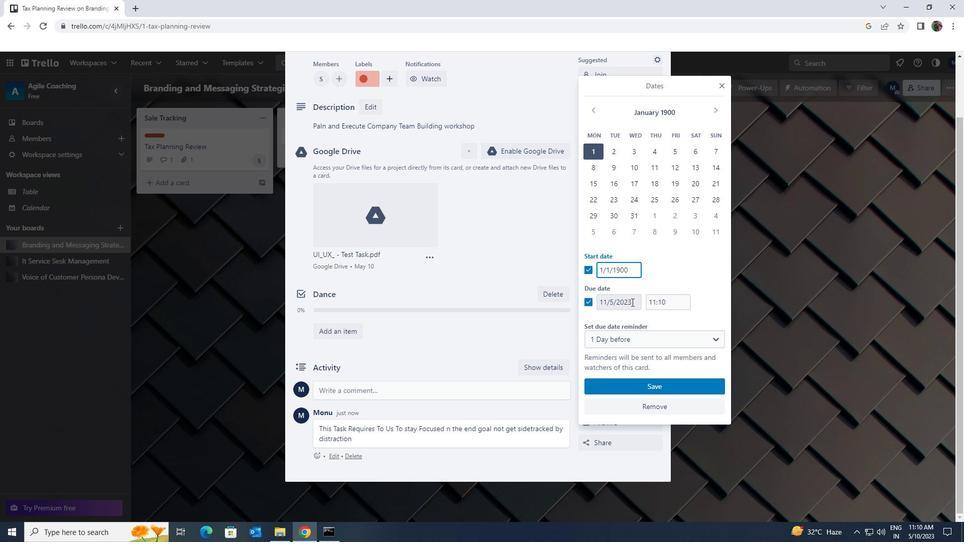 
Action: Mouse moved to (592, 300)
Screenshot: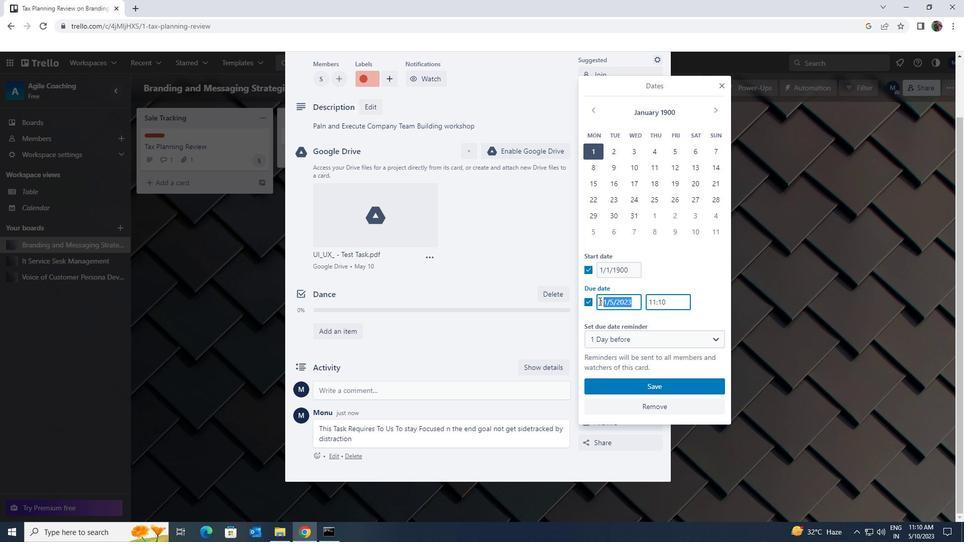 
Action: Key pressed 8/1/1900
Screenshot: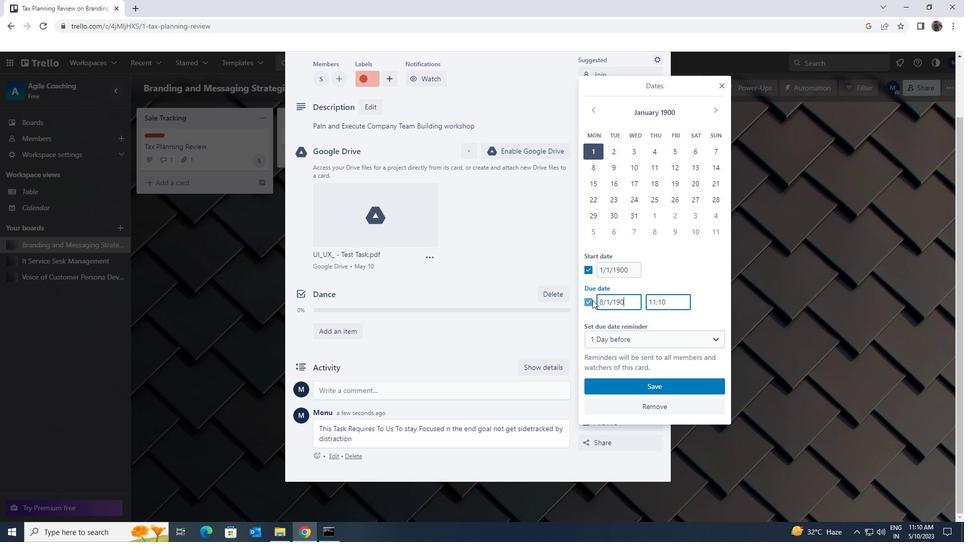 
Action: Mouse moved to (647, 389)
Screenshot: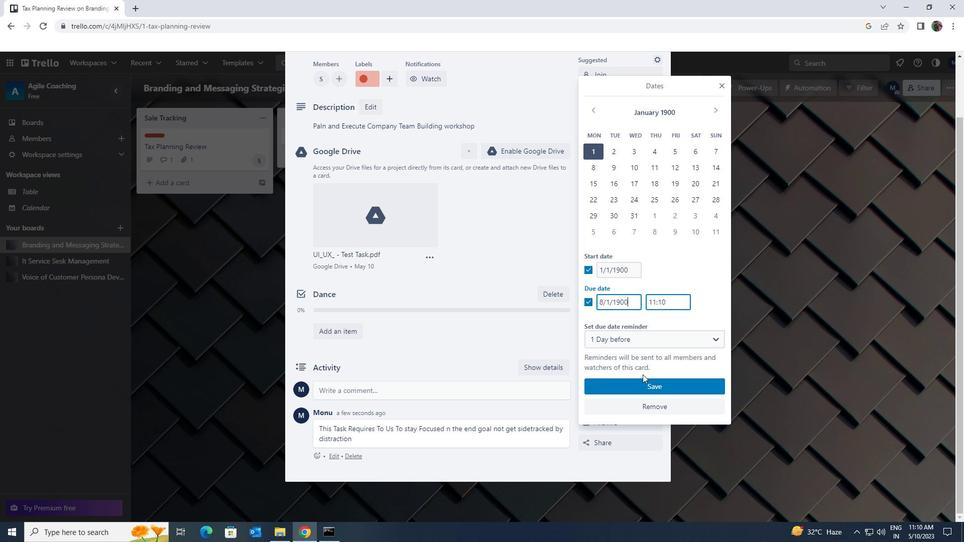 
Action: Mouse pressed left at (647, 389)
Screenshot: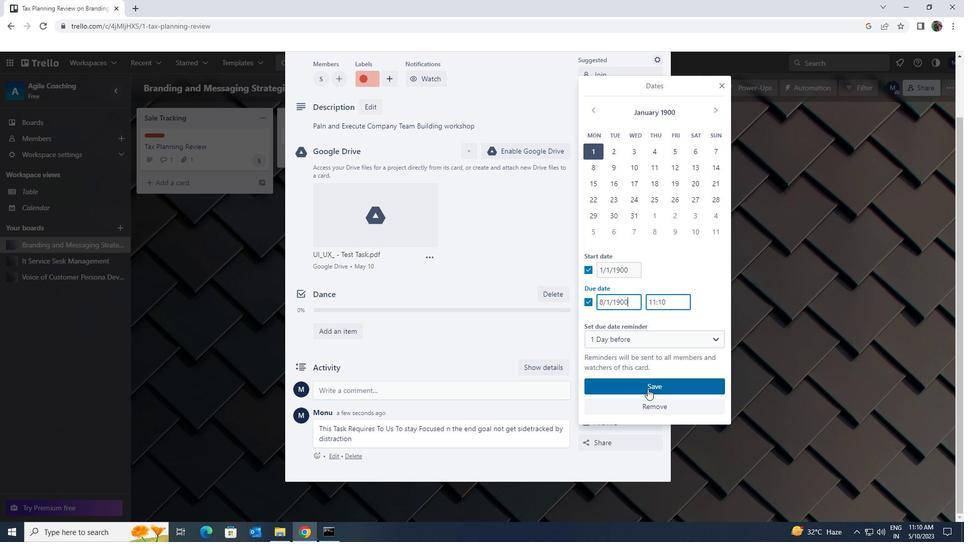 
Action: Mouse moved to (647, 389)
Screenshot: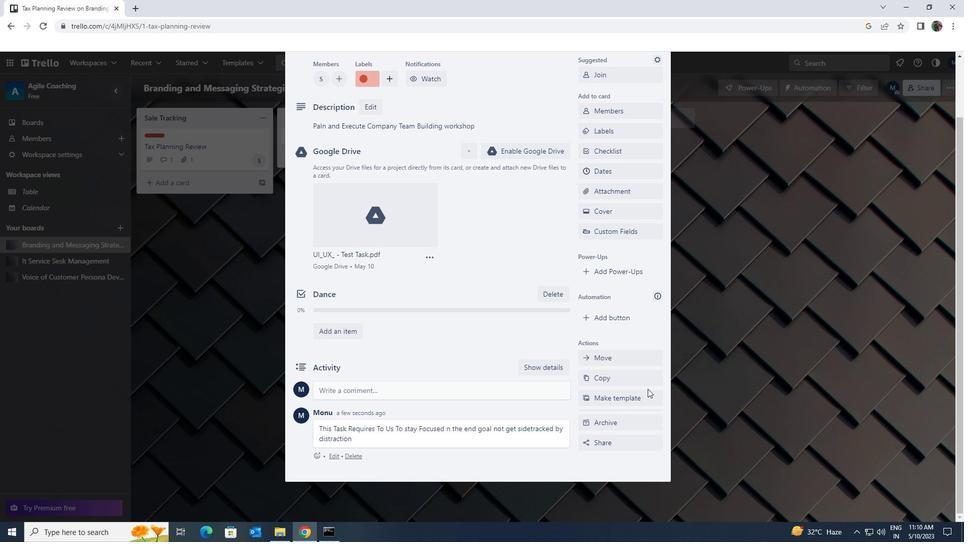 
